 Task: Open Card Environmental Conservation Review in Board Voice of Employee Feedback Analysis to Workspace Health and Wellness Services and add a team member Softage.2@softage.net, a label Orange, a checklist Compensation and Benefits, an attachment from your google drive, a color Orange and finally, add a card description 'Develop and launch new customer feedback program for product improvements' and a comment 'Given the potential complexity of this task, let us ensure that we have the necessary expertise and knowledge to execute it effectively.'. Add a start date 'Jan 02, 1900' with a due date 'Jan 09, 1900'
Action: Mouse moved to (185, 146)
Screenshot: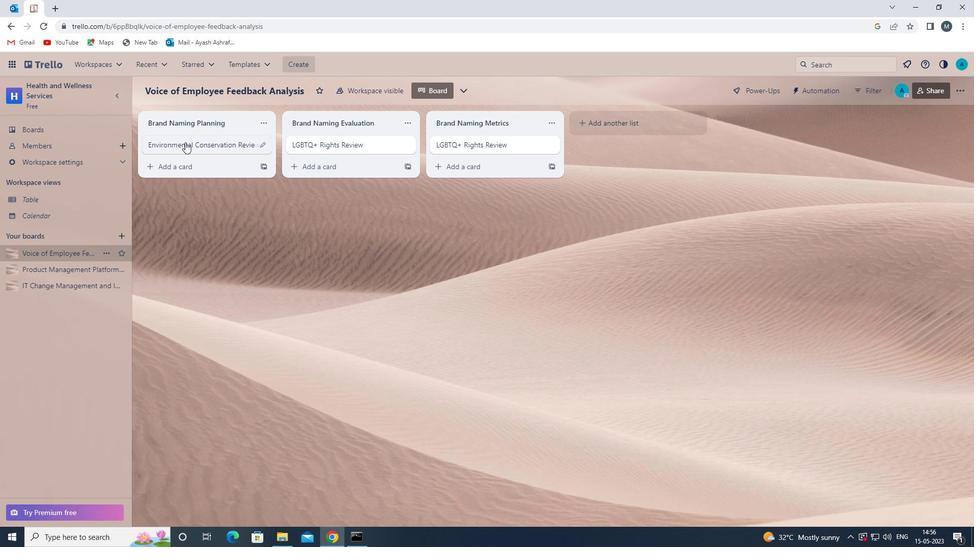 
Action: Mouse pressed left at (185, 146)
Screenshot: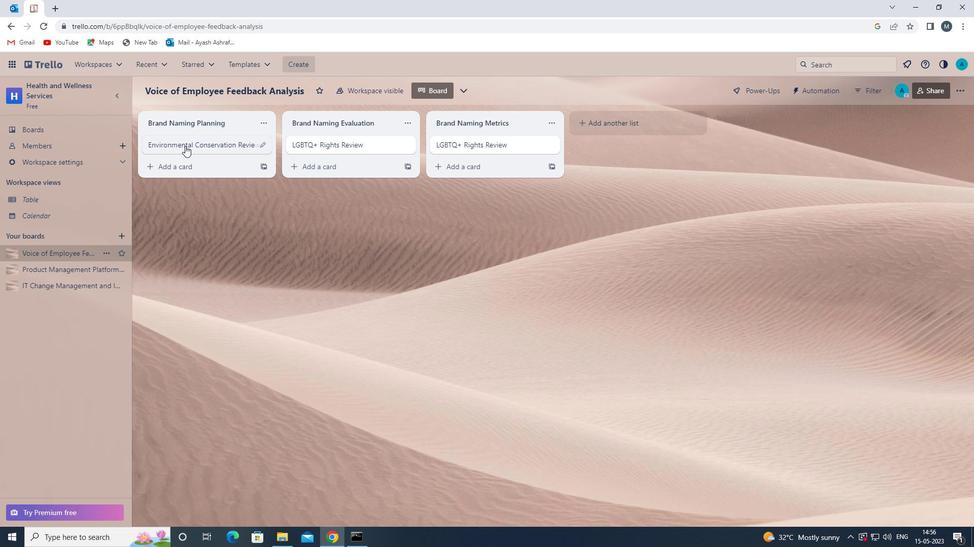 
Action: Mouse moved to (618, 146)
Screenshot: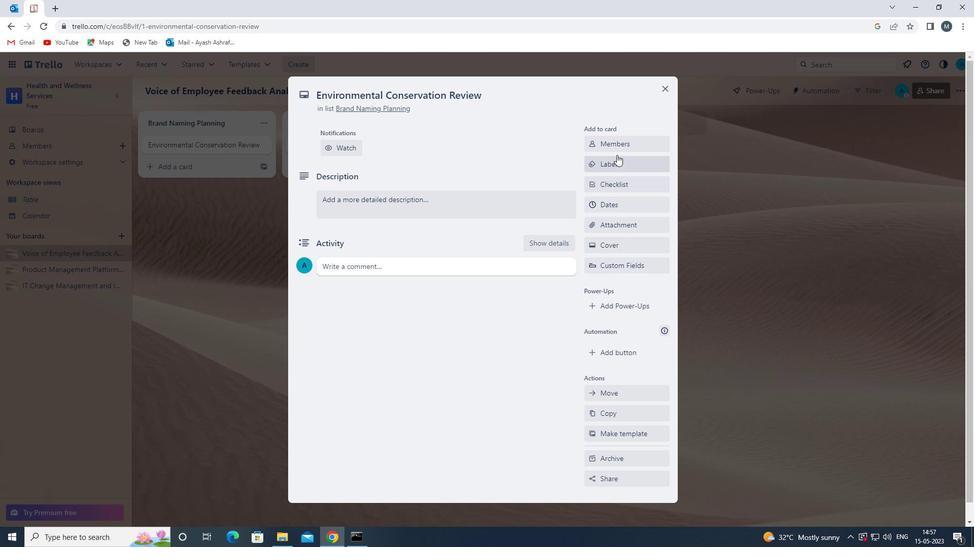 
Action: Mouse pressed left at (618, 146)
Screenshot: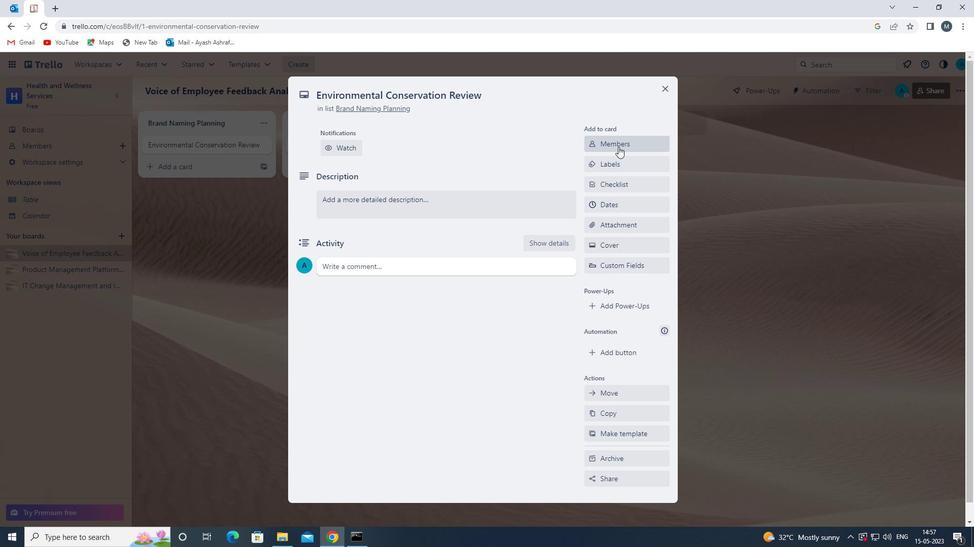 
Action: Key pressed s
Screenshot: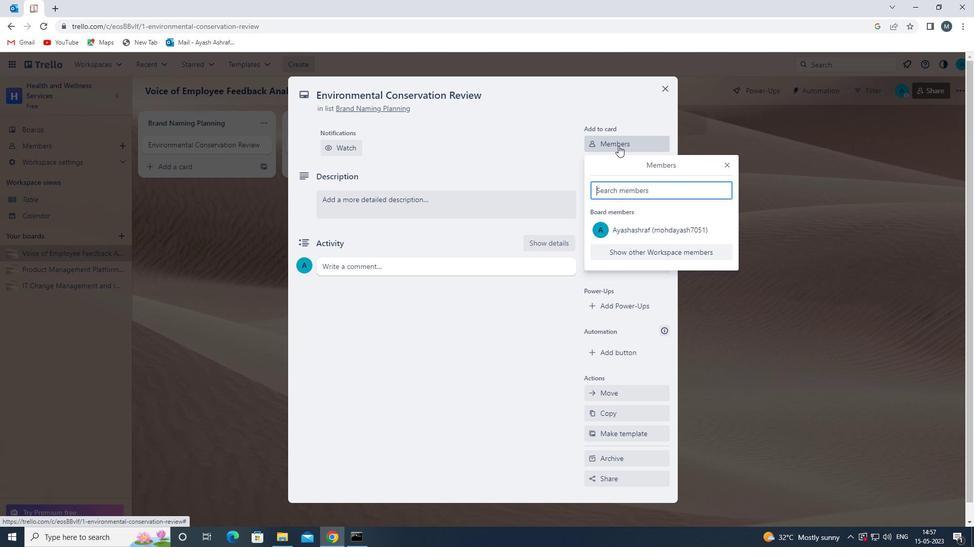 
Action: Mouse moved to (635, 310)
Screenshot: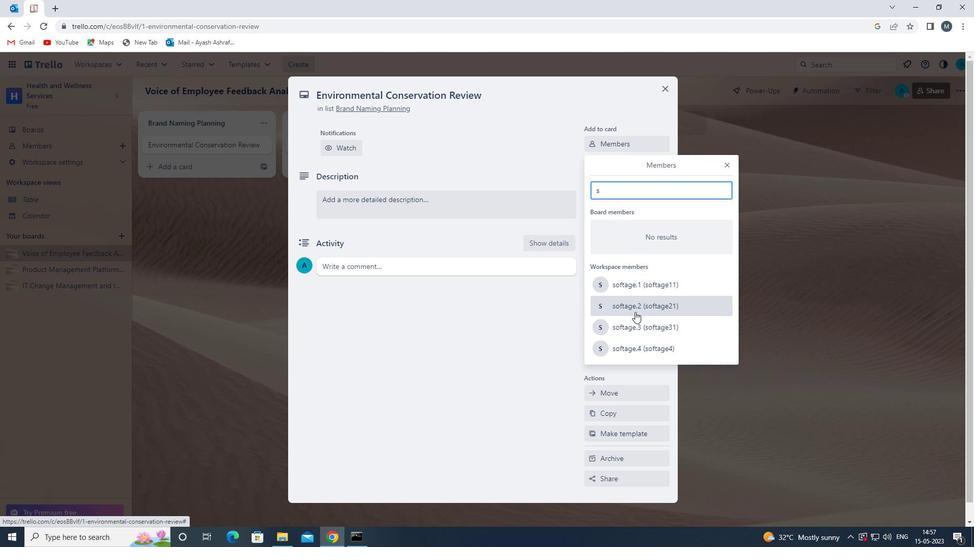 
Action: Mouse pressed left at (635, 310)
Screenshot: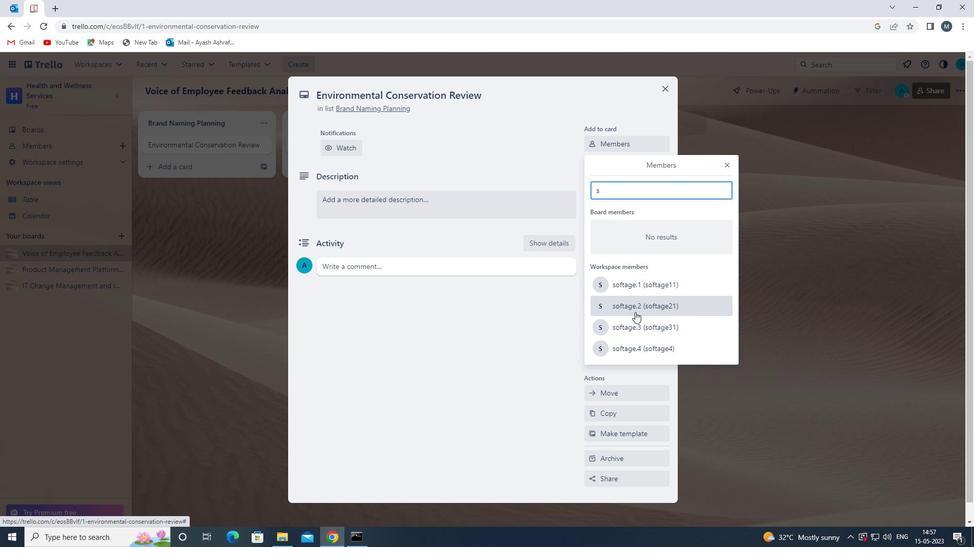 
Action: Mouse moved to (727, 162)
Screenshot: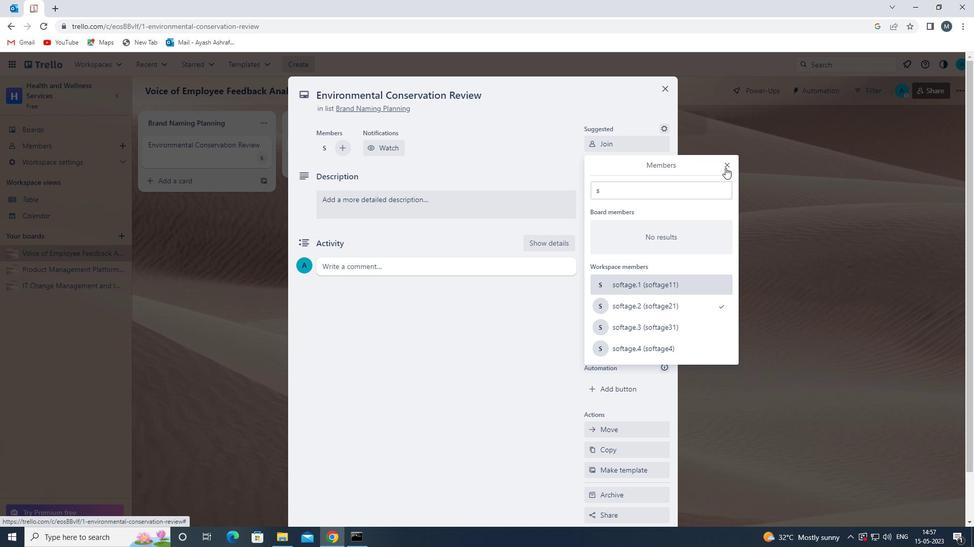 
Action: Mouse pressed left at (727, 162)
Screenshot: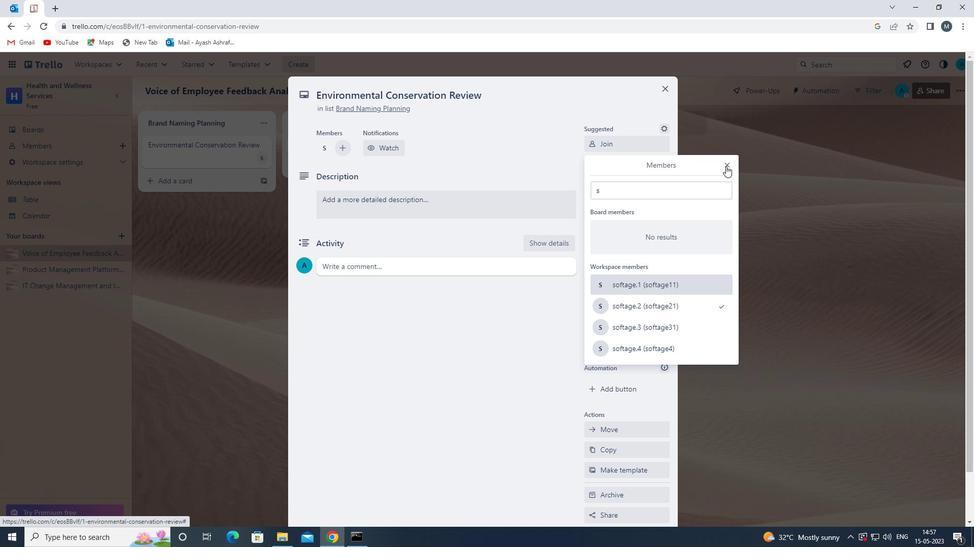 
Action: Mouse moved to (622, 201)
Screenshot: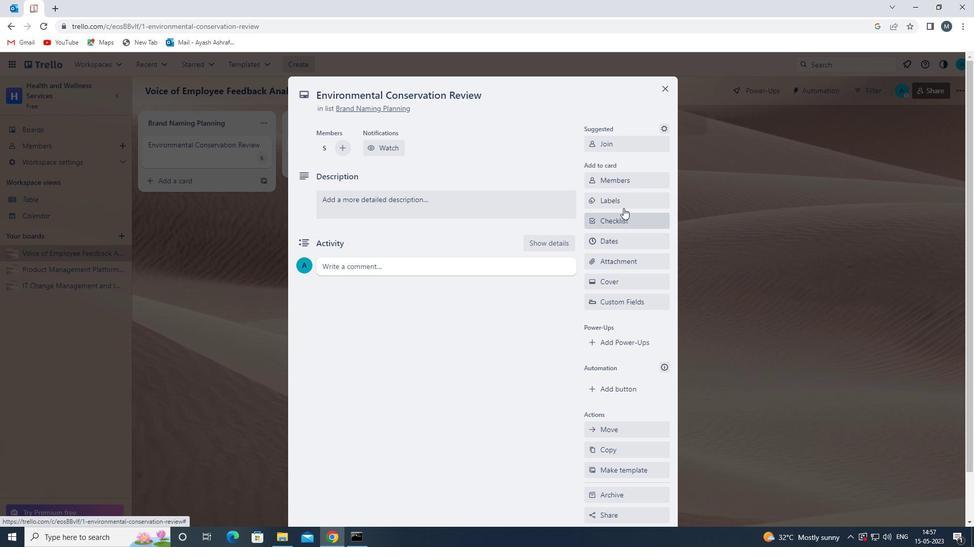 
Action: Mouse pressed left at (622, 201)
Screenshot: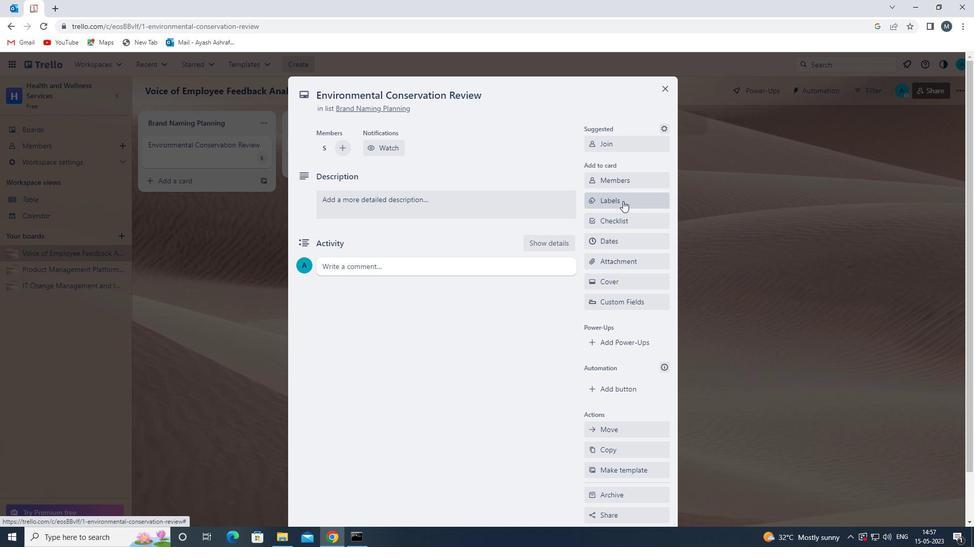 
Action: Mouse moved to (642, 325)
Screenshot: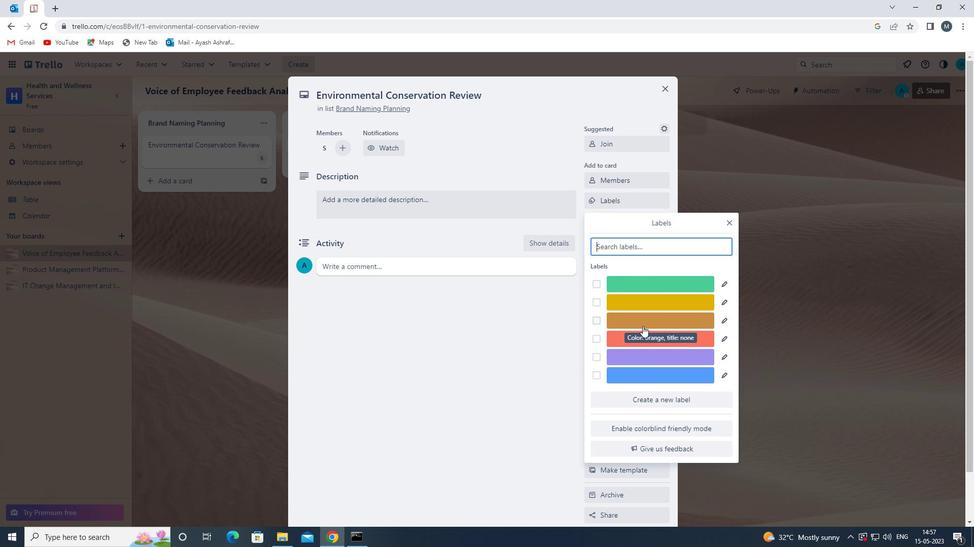 
Action: Mouse pressed left at (642, 325)
Screenshot: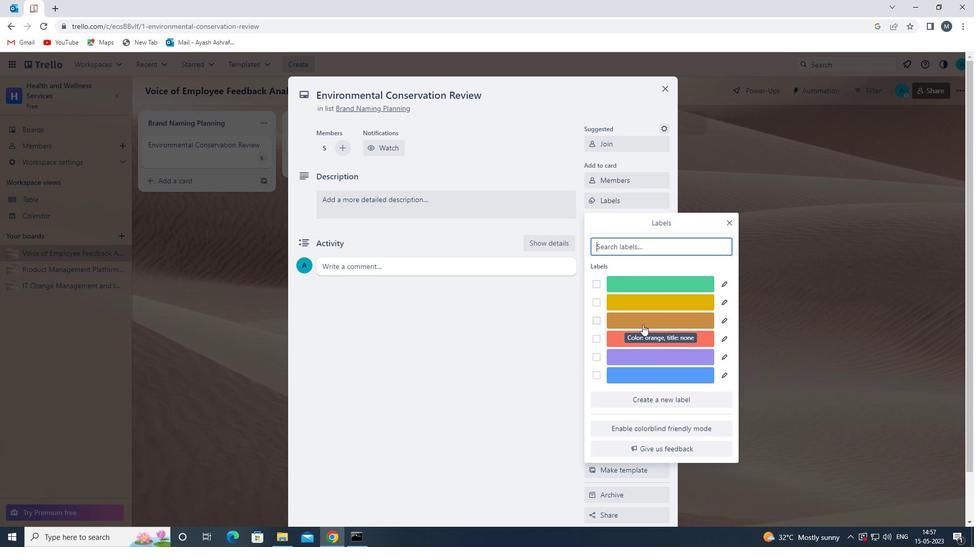 
Action: Mouse moved to (729, 222)
Screenshot: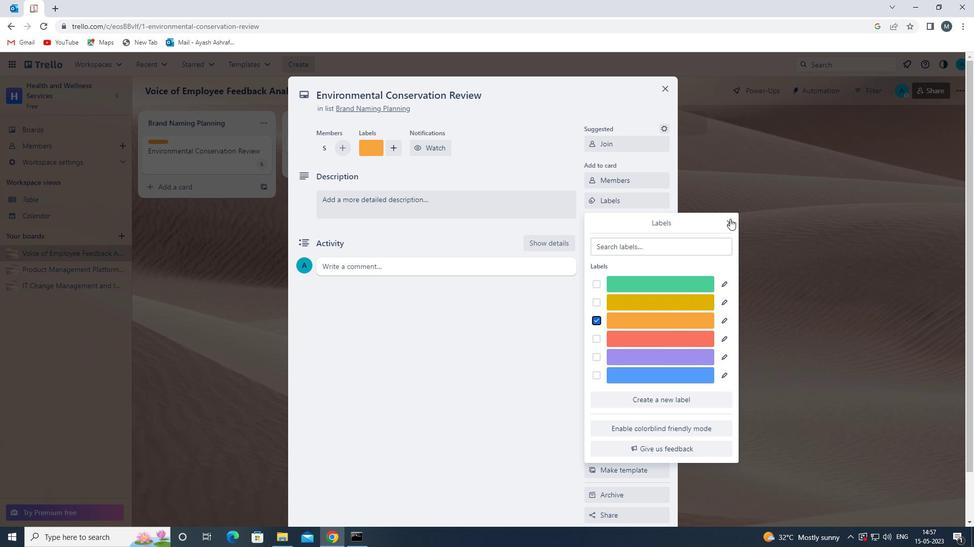 
Action: Mouse pressed left at (729, 222)
Screenshot: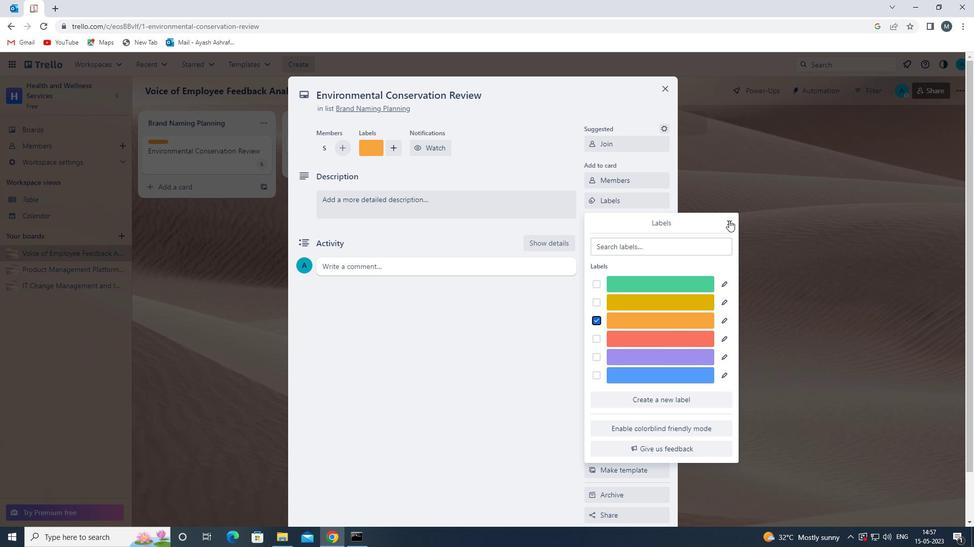 
Action: Mouse moved to (612, 220)
Screenshot: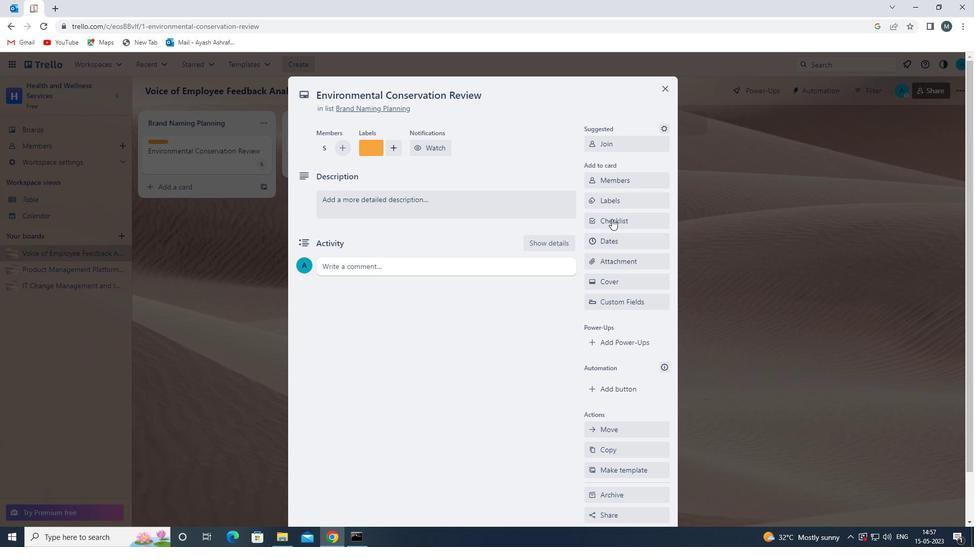 
Action: Mouse pressed left at (612, 220)
Screenshot: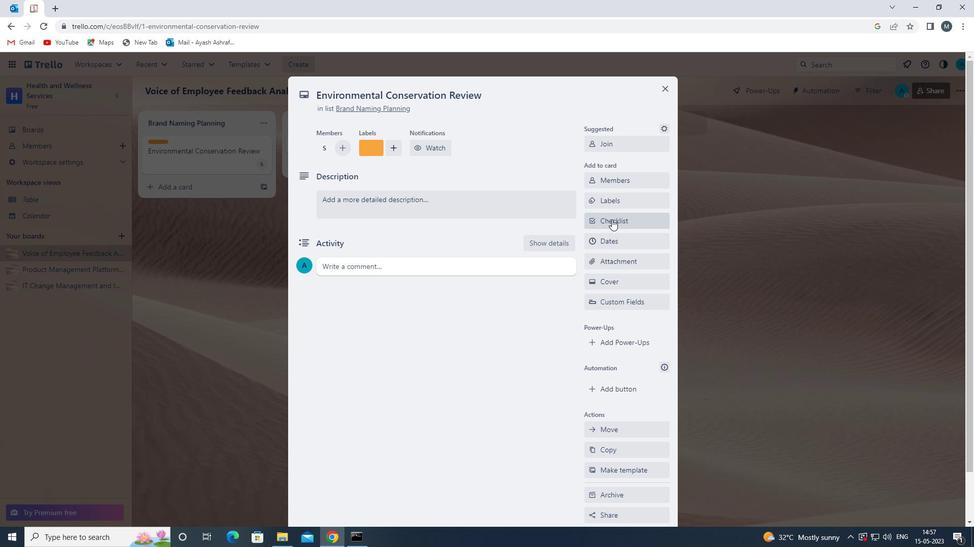 
Action: Mouse moved to (611, 233)
Screenshot: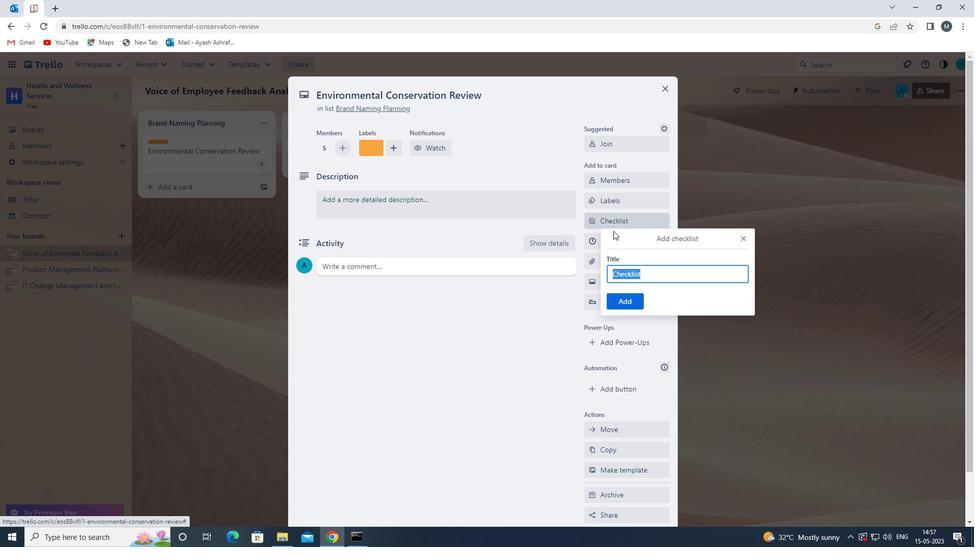 
Action: Key pressed <Key.shift><Key.shift>COMPEM<Key.backspace>NSATION<Key.space>AND<Key.space><Key.shift>BENEFITS
Screenshot: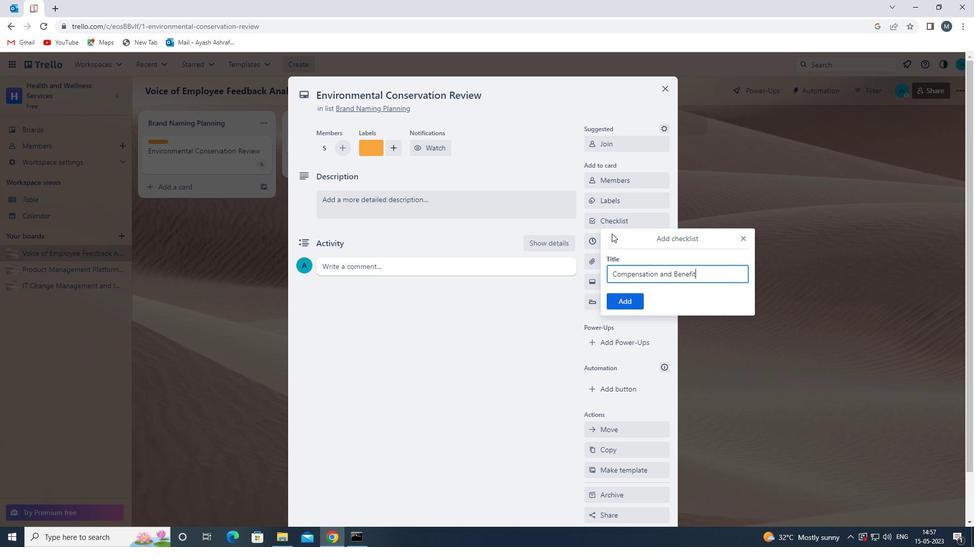 
Action: Mouse moved to (629, 303)
Screenshot: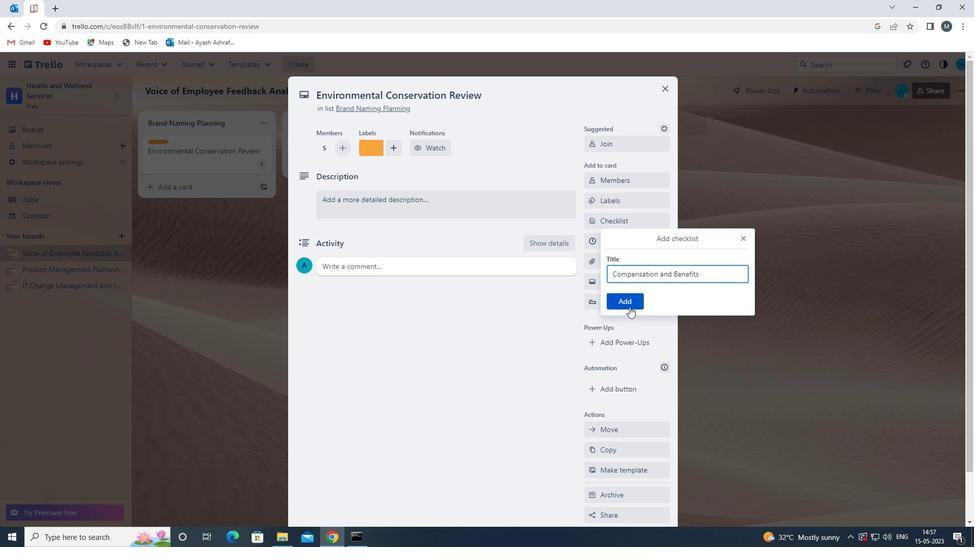 
Action: Mouse pressed left at (629, 303)
Screenshot: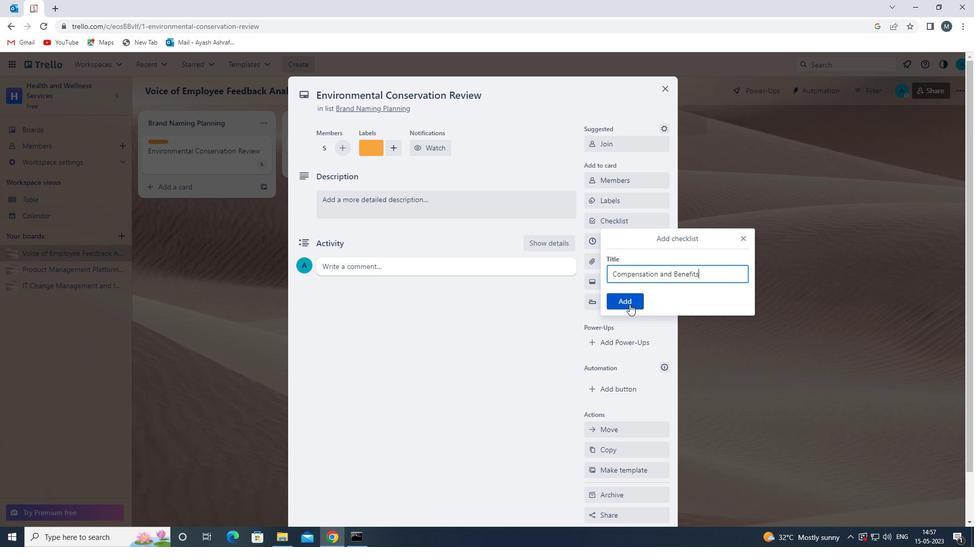 
Action: Mouse moved to (615, 265)
Screenshot: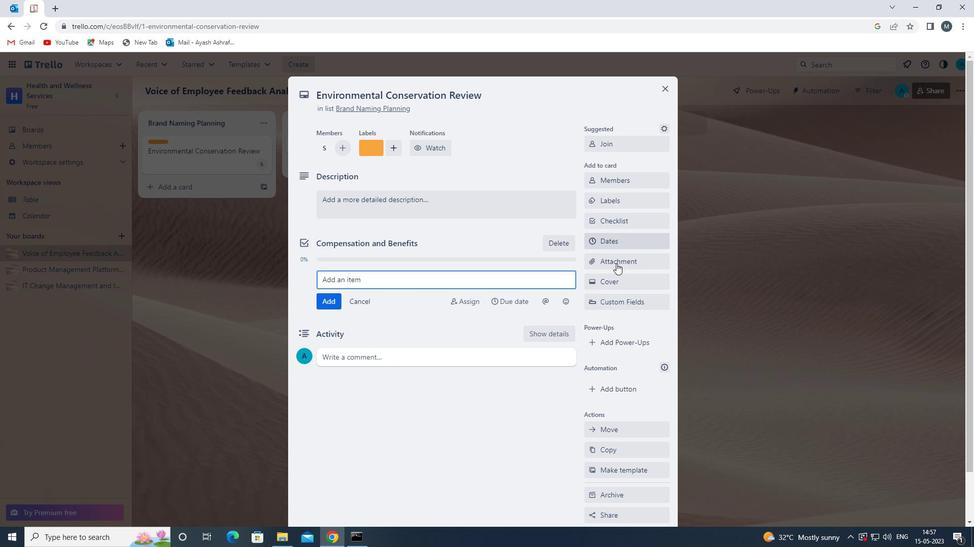 
Action: Mouse pressed left at (615, 265)
Screenshot: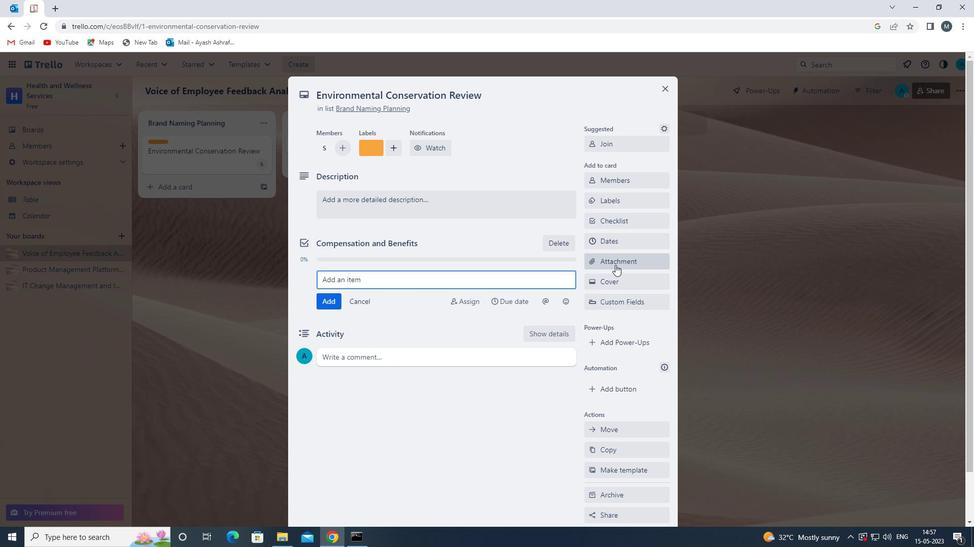 
Action: Mouse moved to (610, 340)
Screenshot: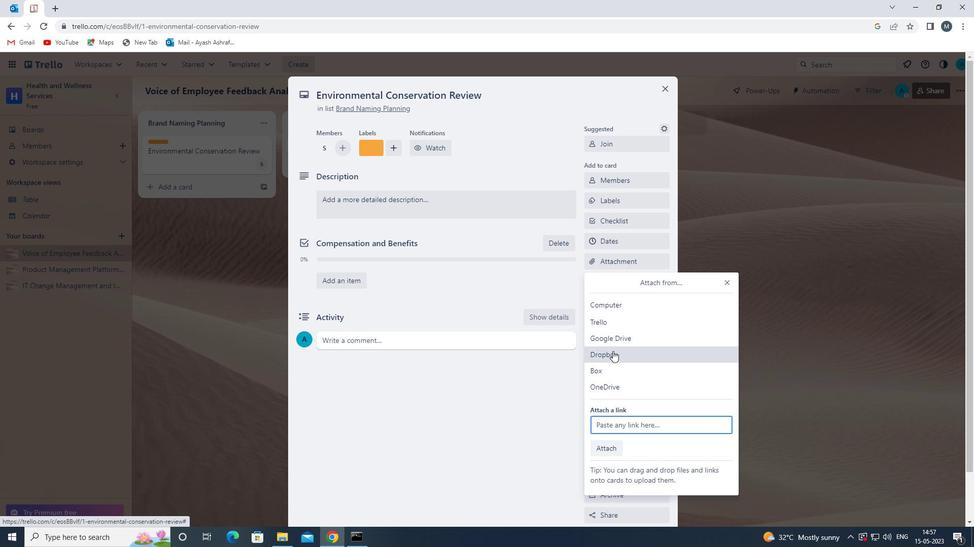 
Action: Mouse pressed left at (610, 340)
Screenshot: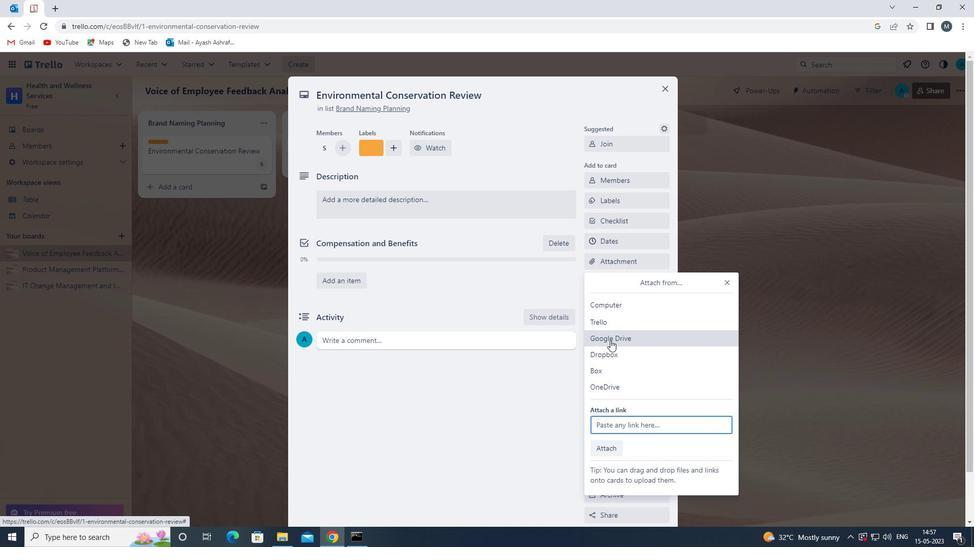 
Action: Mouse moved to (296, 255)
Screenshot: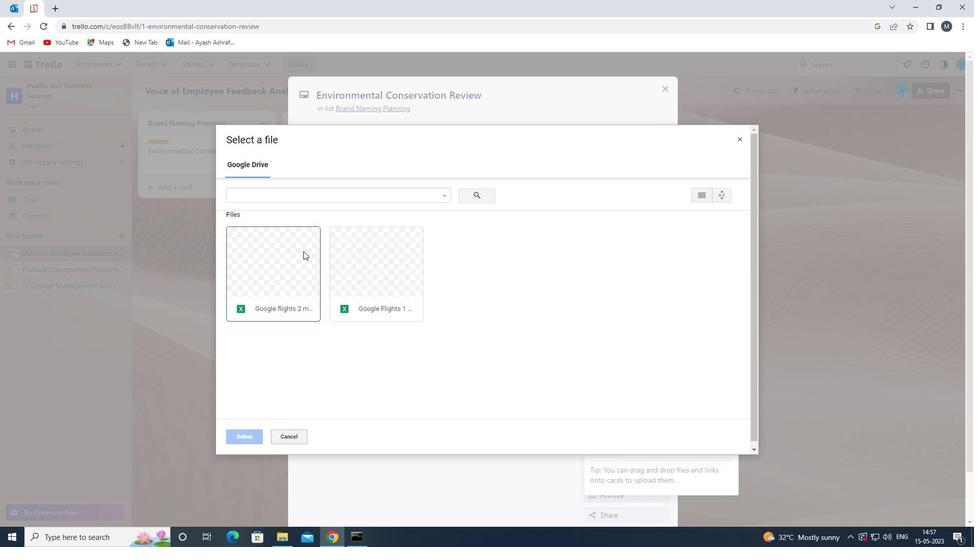 
Action: Mouse pressed left at (296, 255)
Screenshot: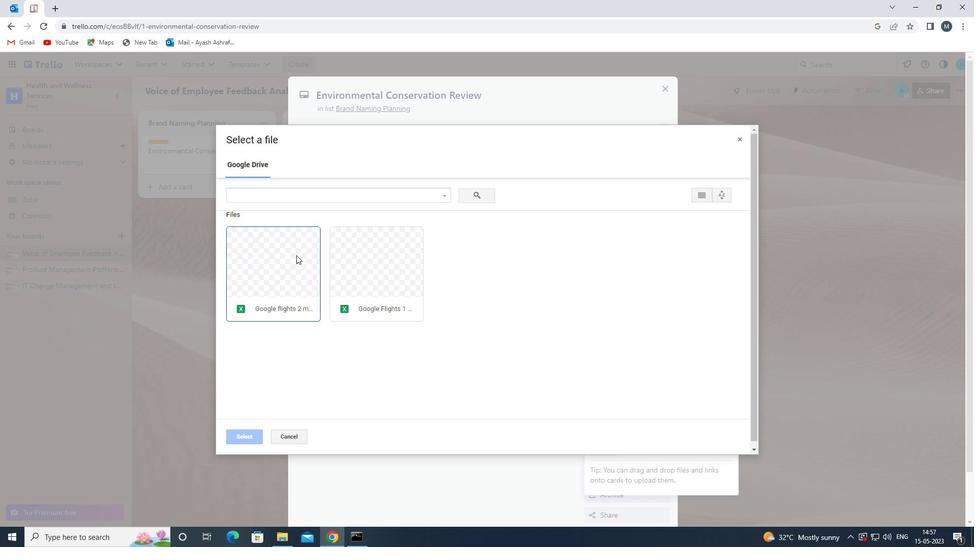 
Action: Mouse moved to (248, 433)
Screenshot: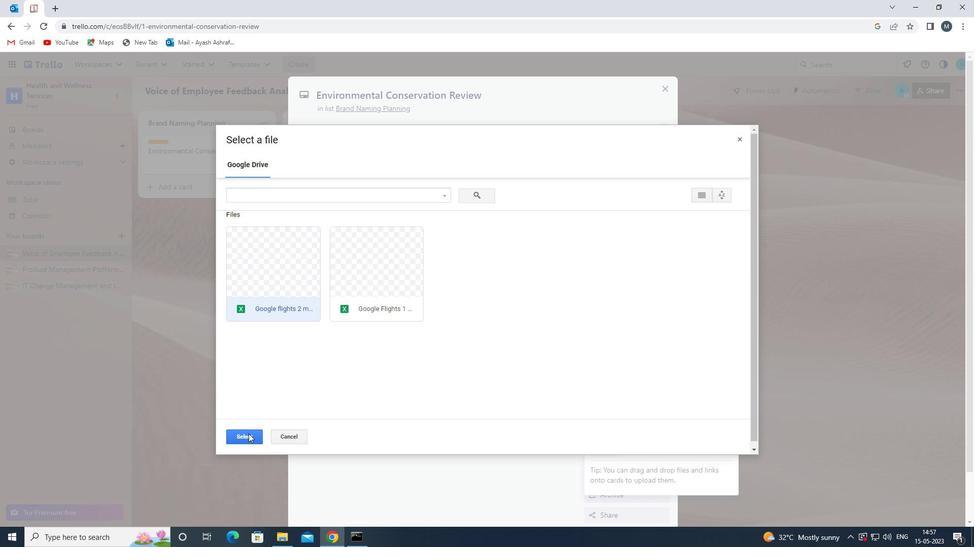 
Action: Mouse pressed left at (248, 433)
Screenshot: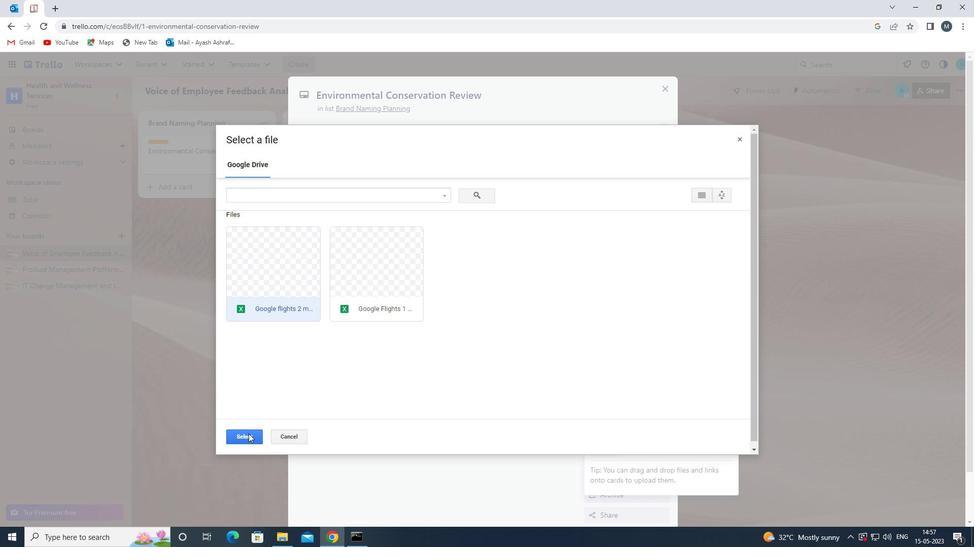 
Action: Mouse moved to (616, 282)
Screenshot: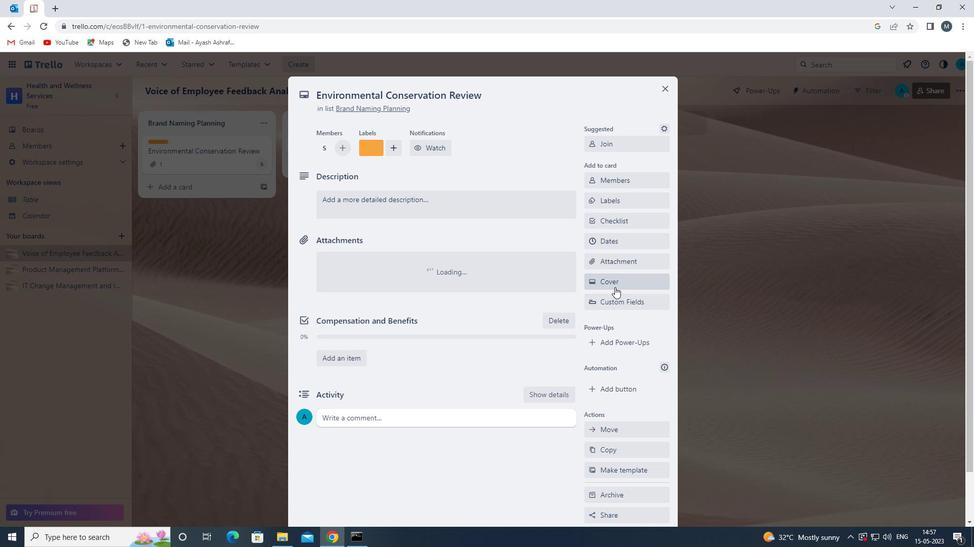 
Action: Mouse pressed left at (616, 282)
Screenshot: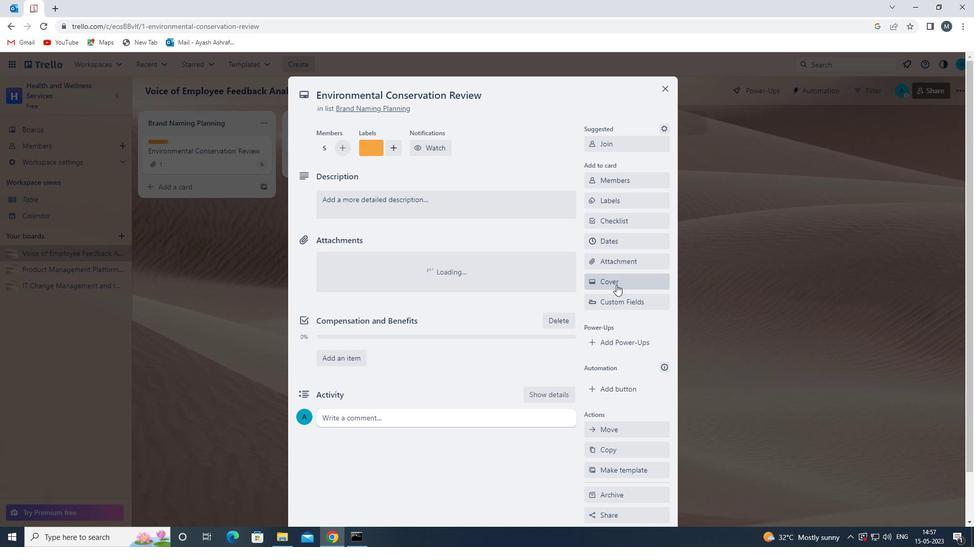 
Action: Mouse moved to (629, 326)
Screenshot: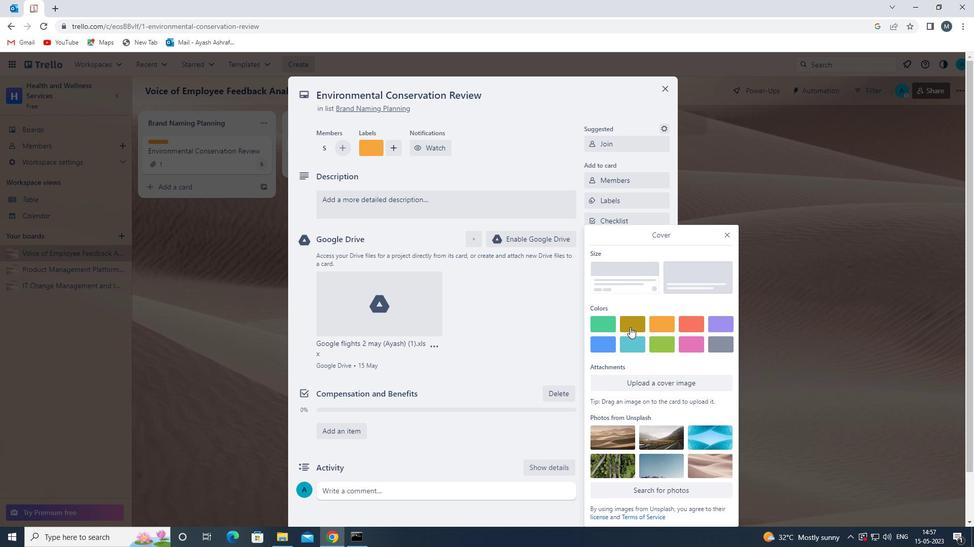 
Action: Mouse pressed left at (629, 326)
Screenshot: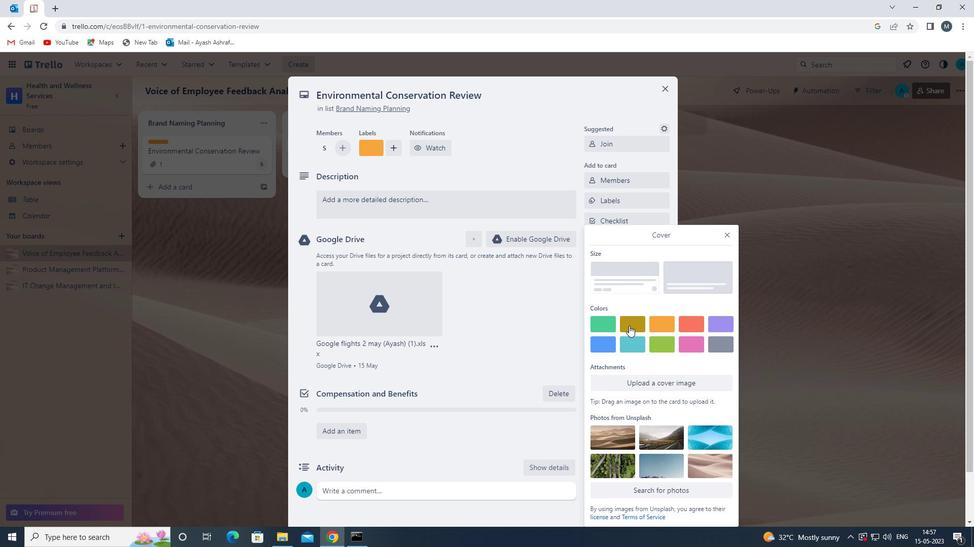 
Action: Mouse moved to (730, 214)
Screenshot: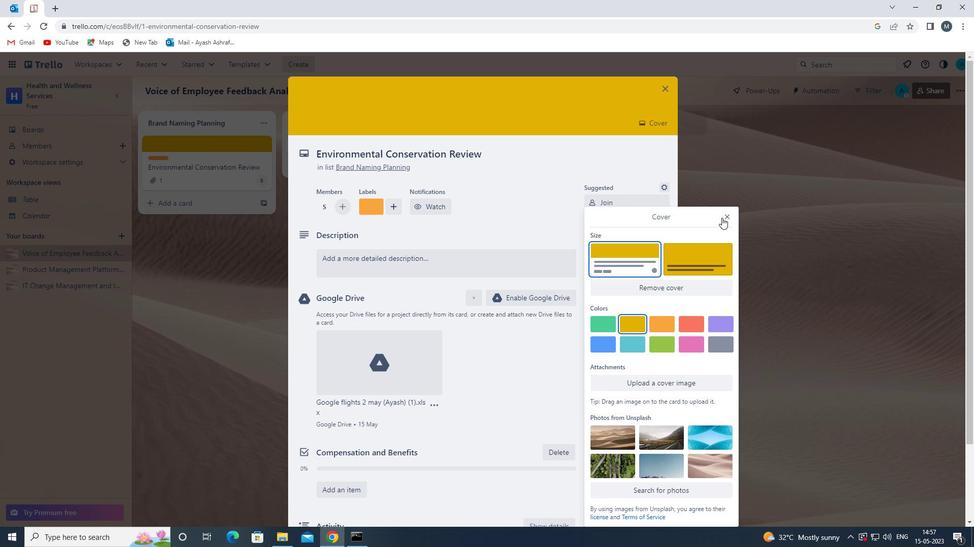 
Action: Mouse pressed left at (730, 214)
Screenshot: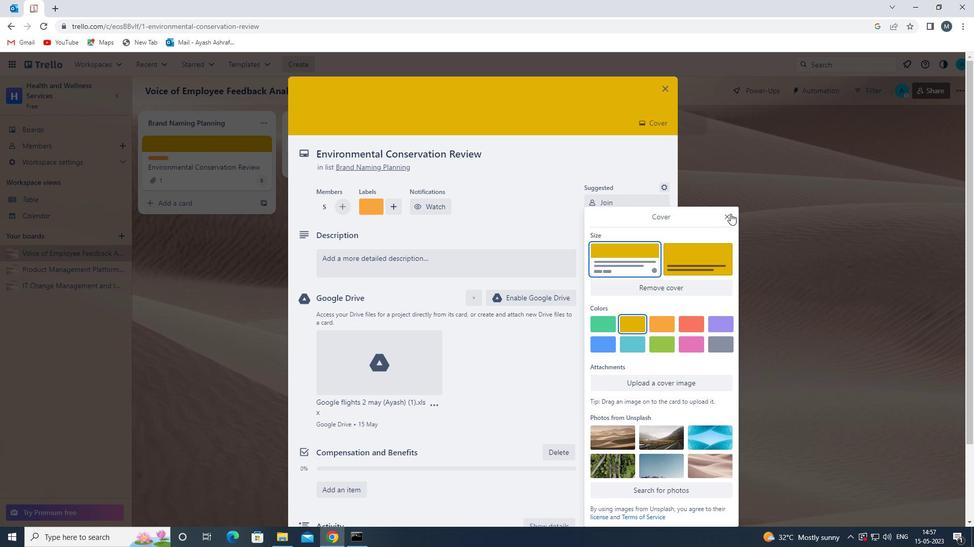 
Action: Mouse moved to (406, 262)
Screenshot: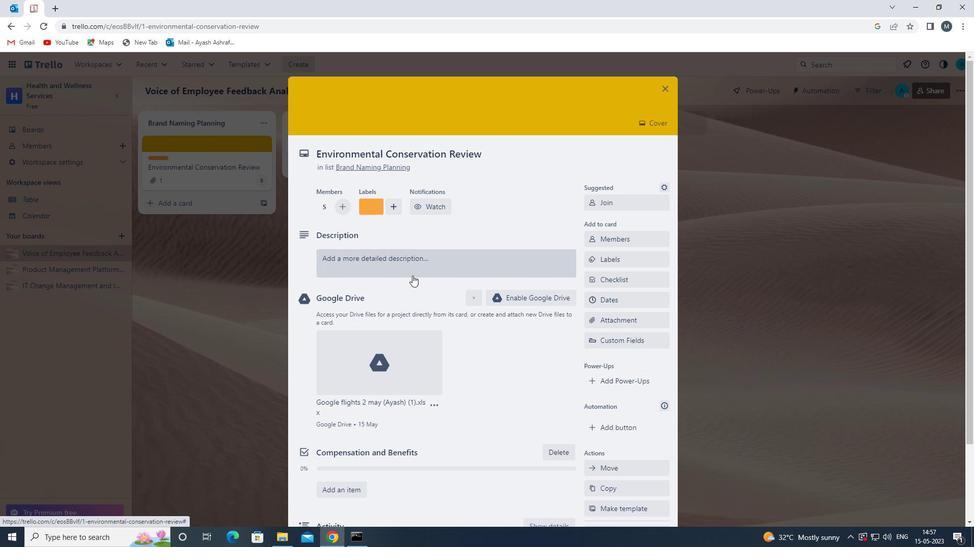 
Action: Mouse pressed left at (406, 262)
Screenshot: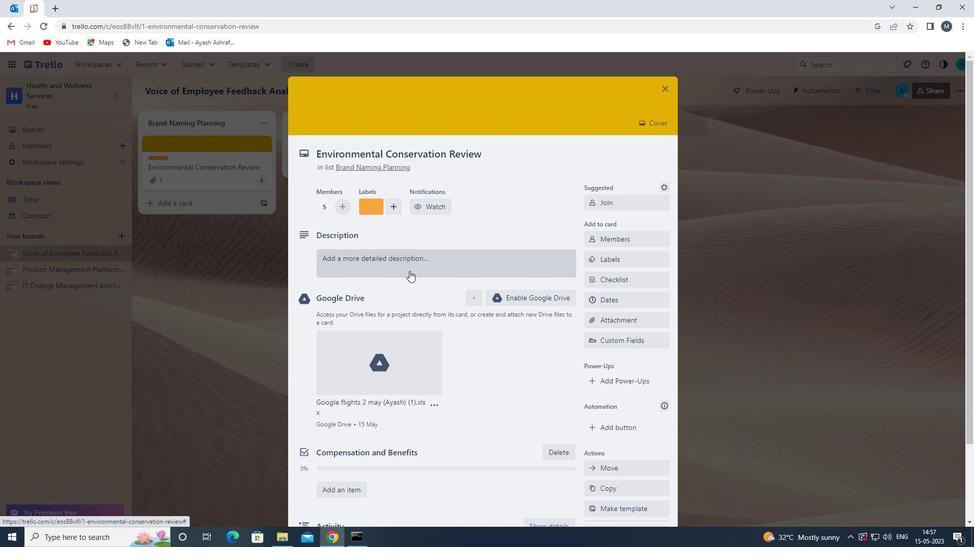 
Action: Mouse moved to (344, 293)
Screenshot: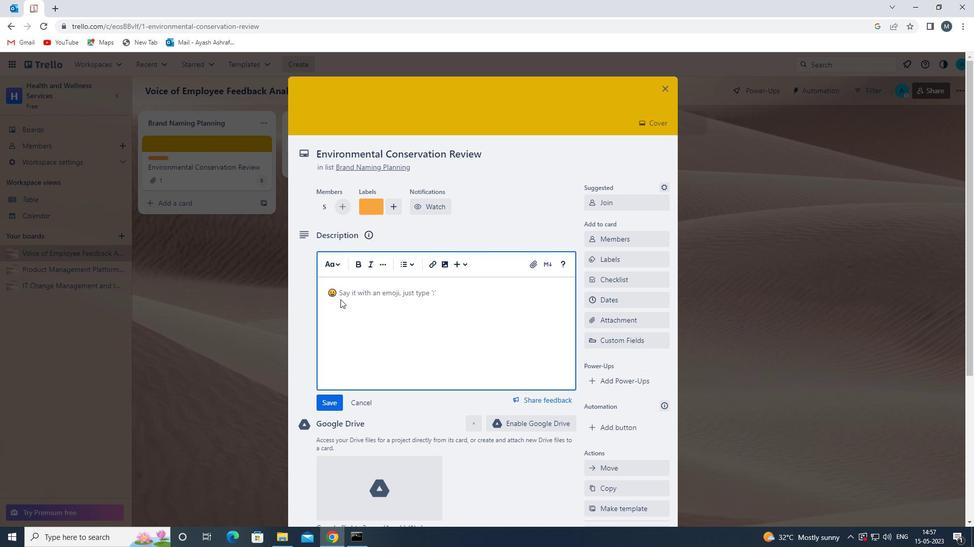 
Action: Mouse pressed left at (344, 293)
Screenshot: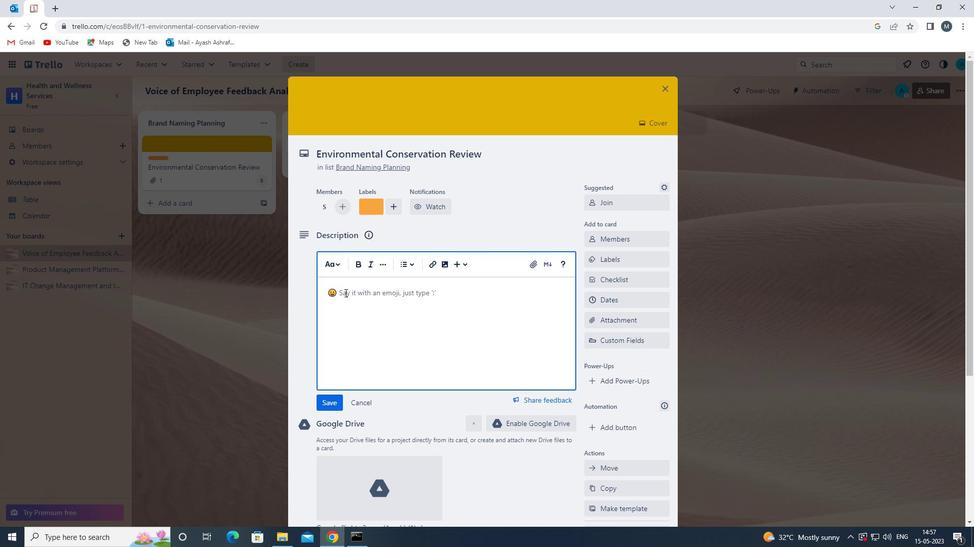 
Action: Mouse moved to (359, 290)
Screenshot: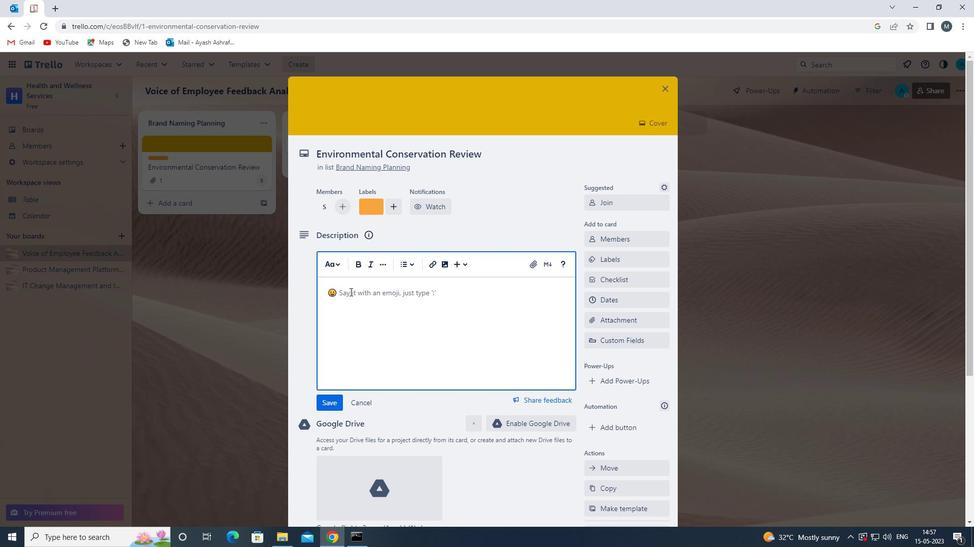 
Action: Key pressed <Key.shift>DEVELOP<Key.space>AND<Key.space>LAUNCH<Key.space>NEW<Key.space>CUSTOMER<Key.space>FEEDBACK<Key.space>PROGRAM<Key.space>FOR<Key.space>PRODUCT<Key.space>IMPROVEMENTS<Key.space>
Screenshot: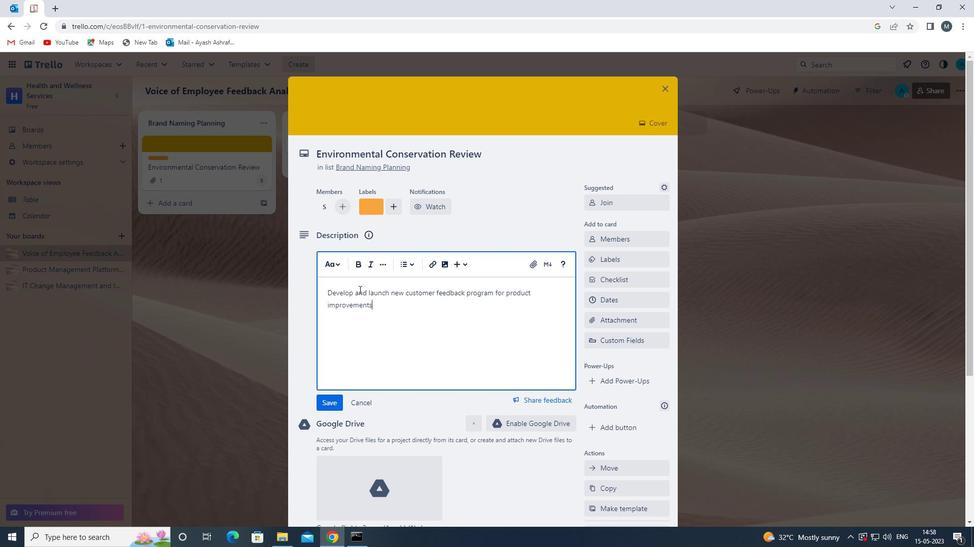 
Action: Mouse moved to (329, 403)
Screenshot: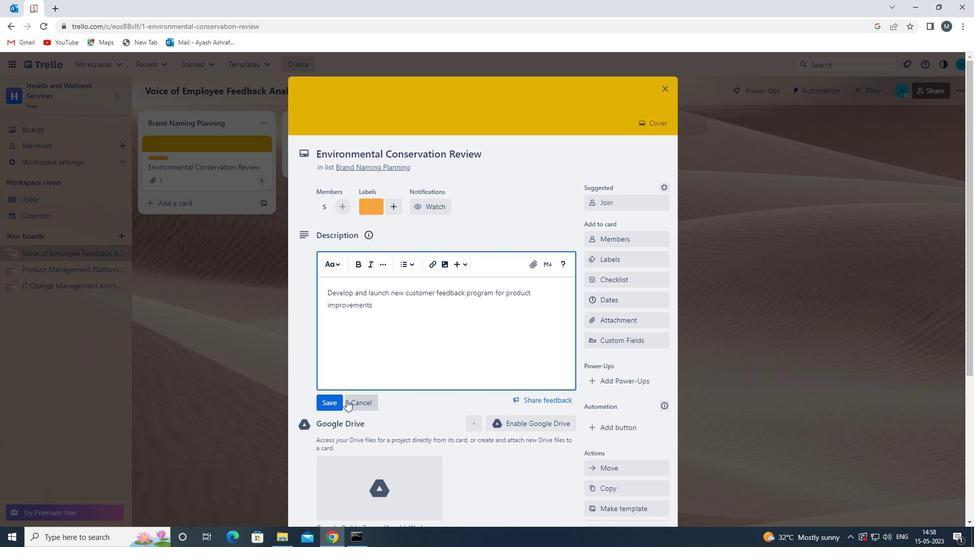 
Action: Mouse pressed left at (329, 403)
Screenshot: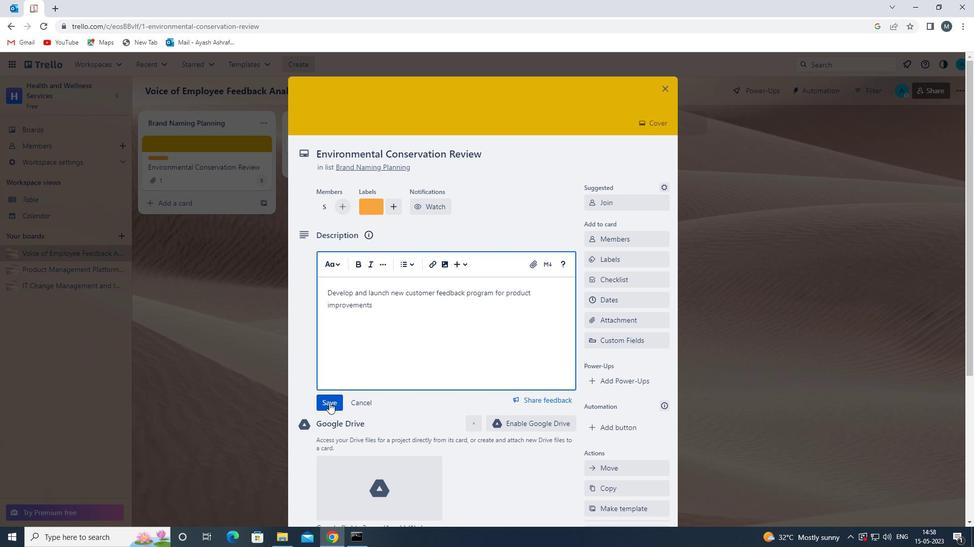 
Action: Mouse moved to (396, 350)
Screenshot: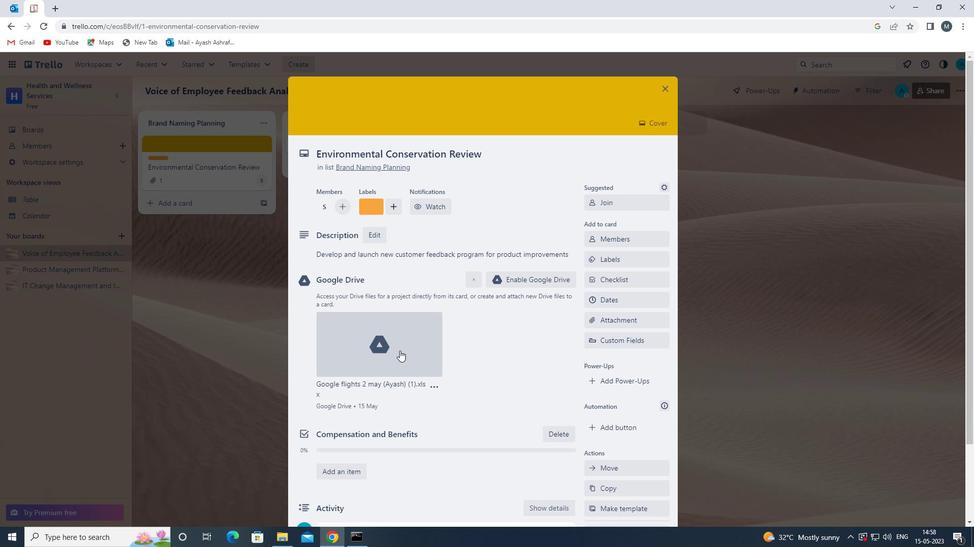 
Action: Mouse scrolled (396, 349) with delta (0, 0)
Screenshot: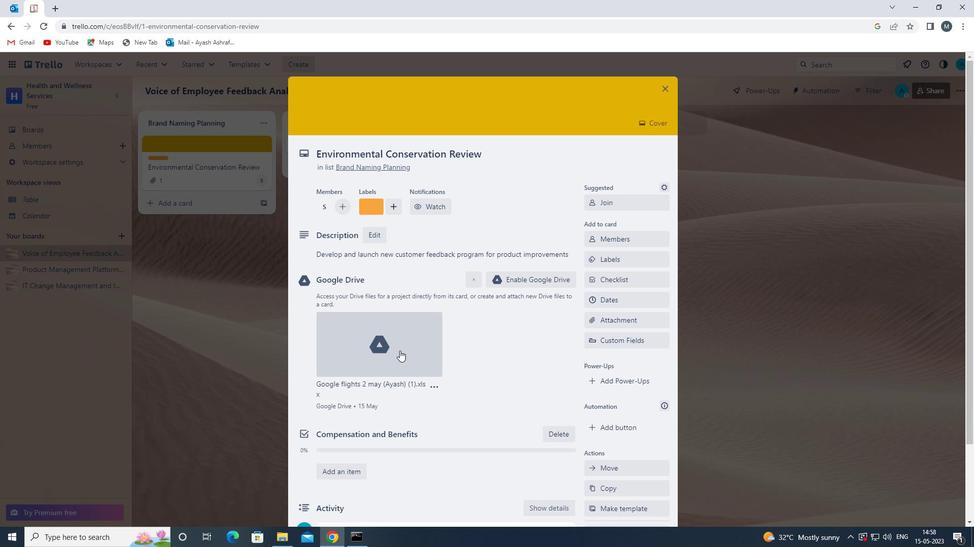 
Action: Mouse moved to (395, 351)
Screenshot: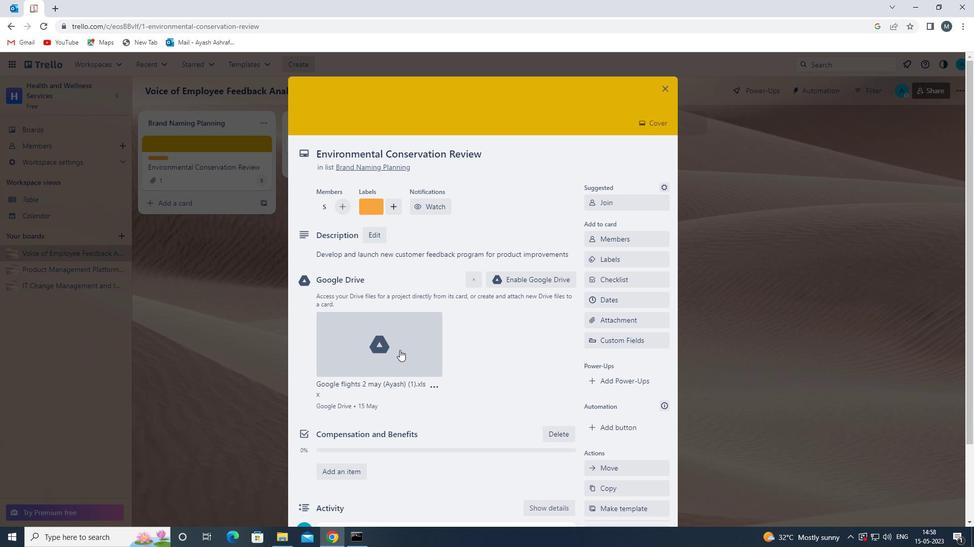 
Action: Mouse scrolled (395, 351) with delta (0, 0)
Screenshot: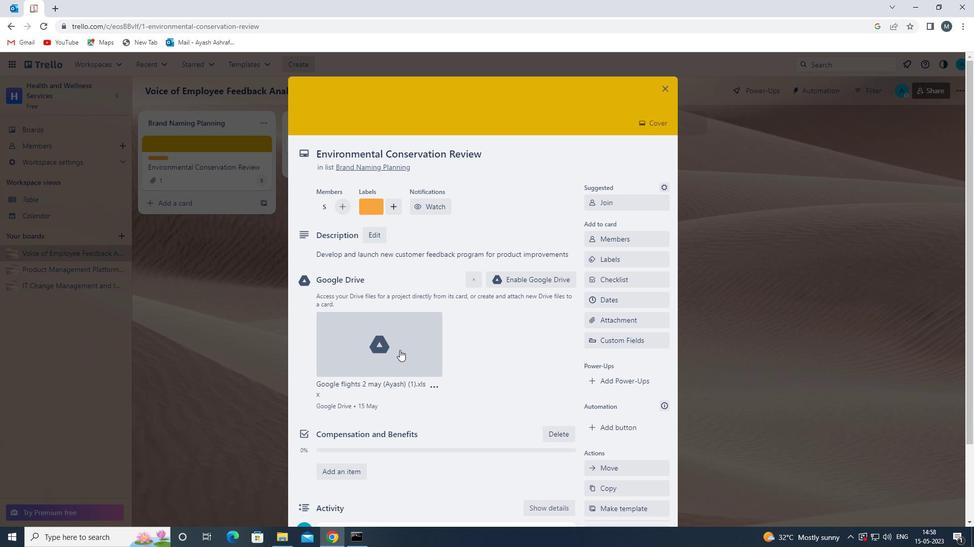 
Action: Mouse moved to (359, 433)
Screenshot: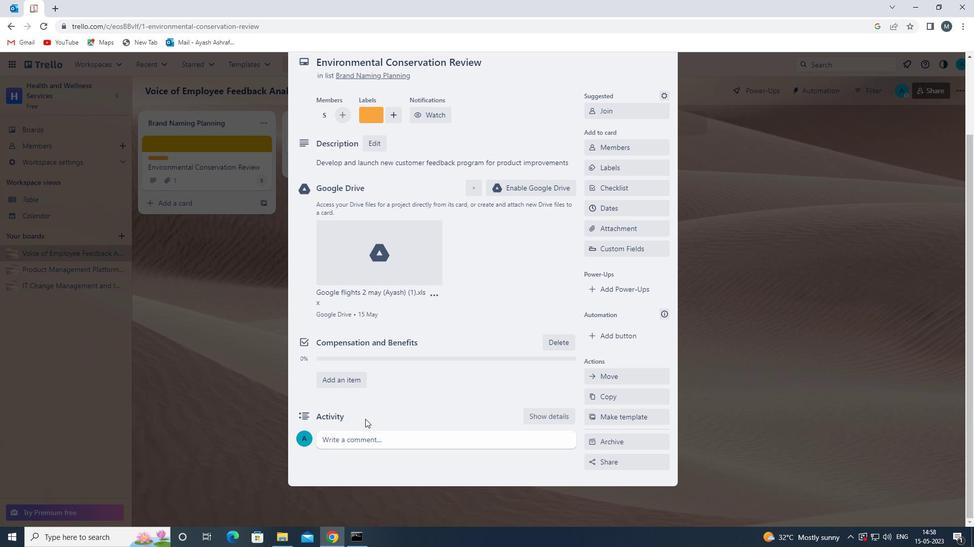 
Action: Mouse pressed left at (359, 433)
Screenshot: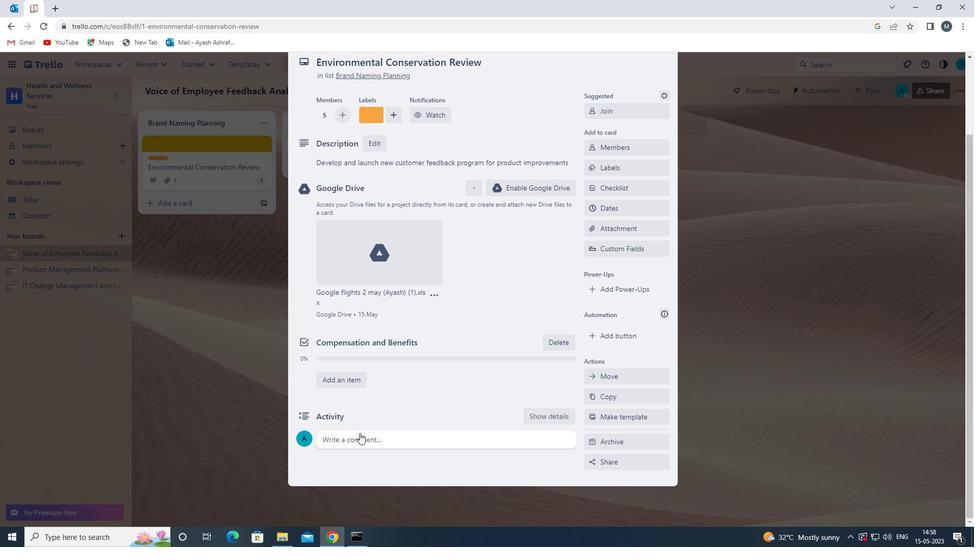 
Action: Mouse moved to (394, 395)
Screenshot: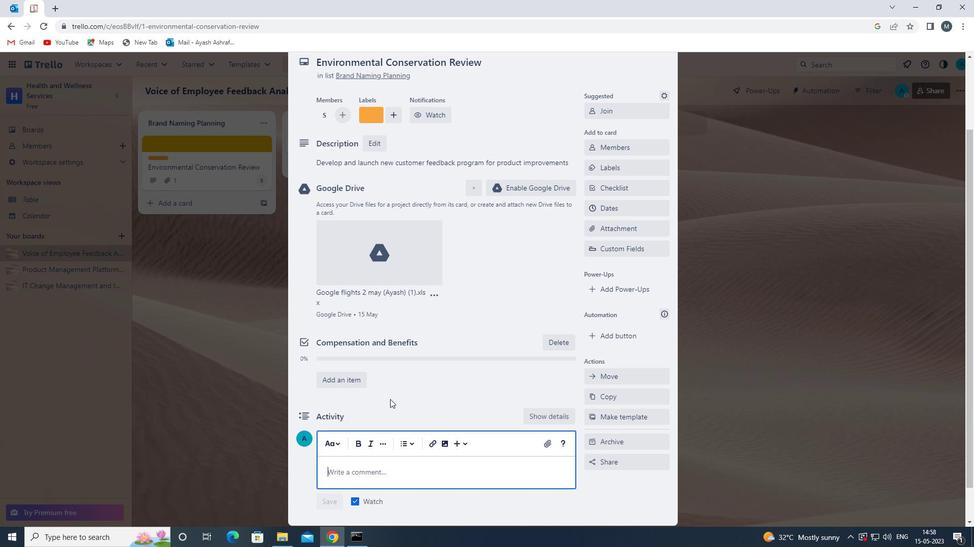 
Action: Mouse scrolled (394, 394) with delta (0, 0)
Screenshot: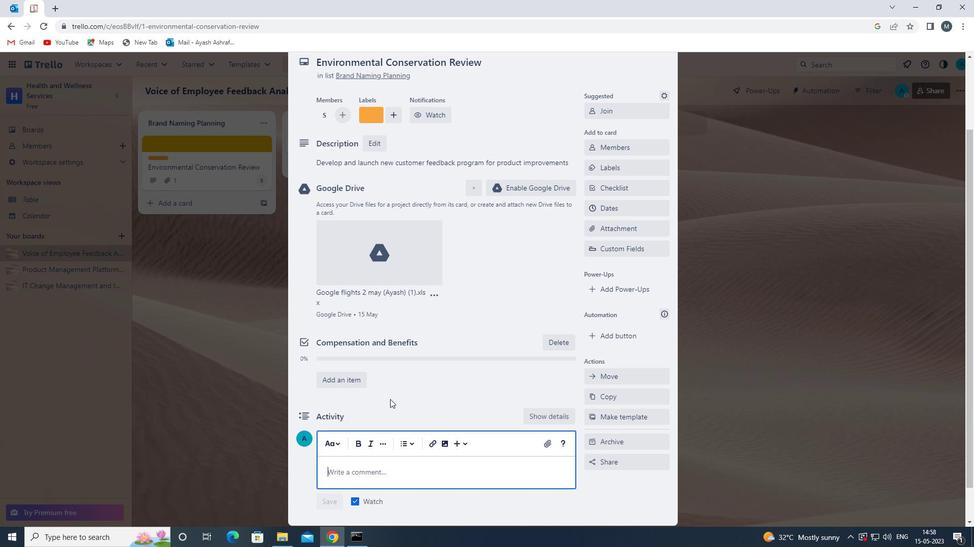 
Action: Mouse moved to (393, 396)
Screenshot: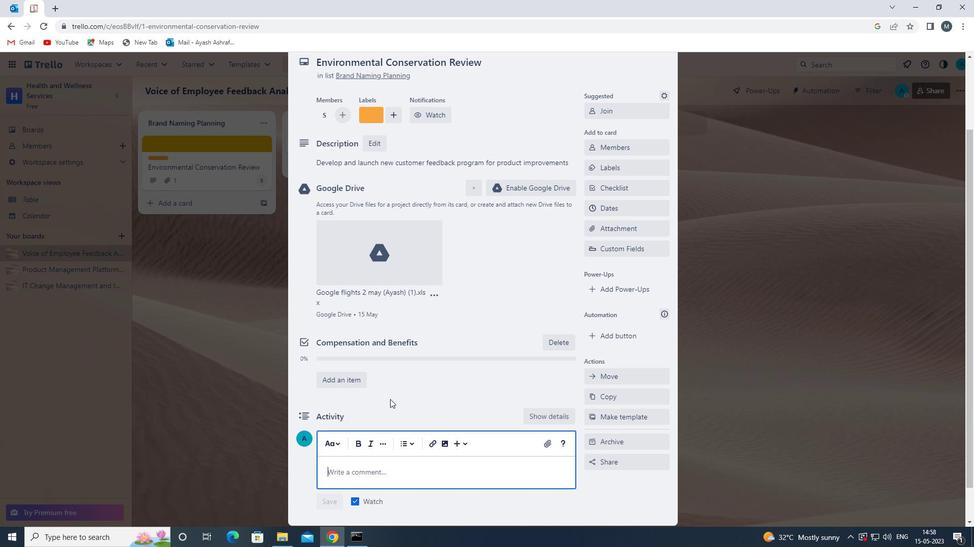 
Action: Mouse scrolled (393, 395) with delta (0, 0)
Screenshot: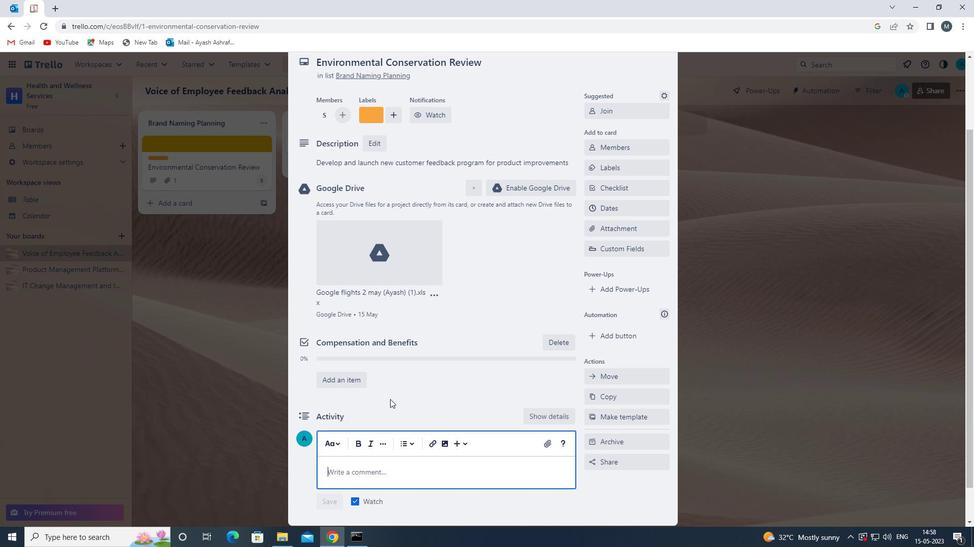 
Action: Mouse moved to (391, 399)
Screenshot: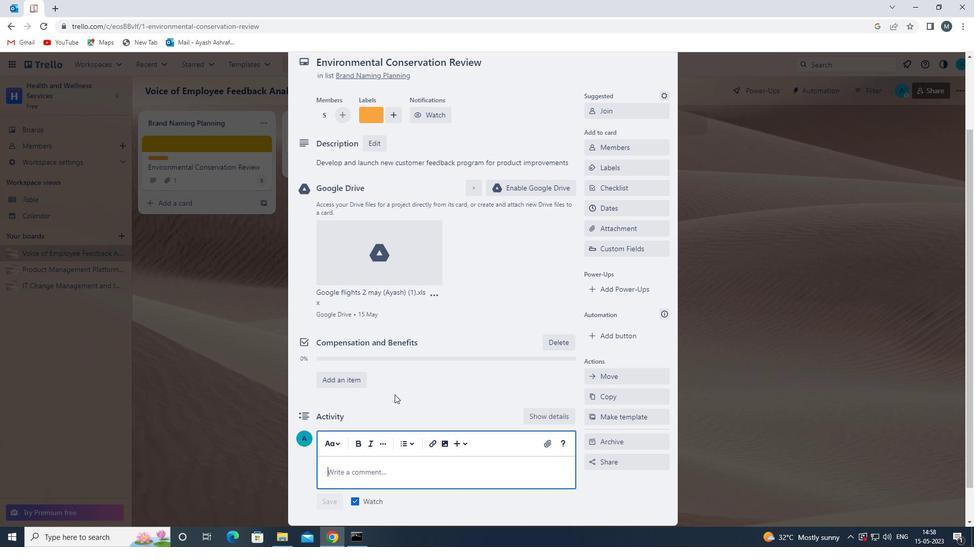 
Action: Mouse scrolled (391, 399) with delta (0, 0)
Screenshot: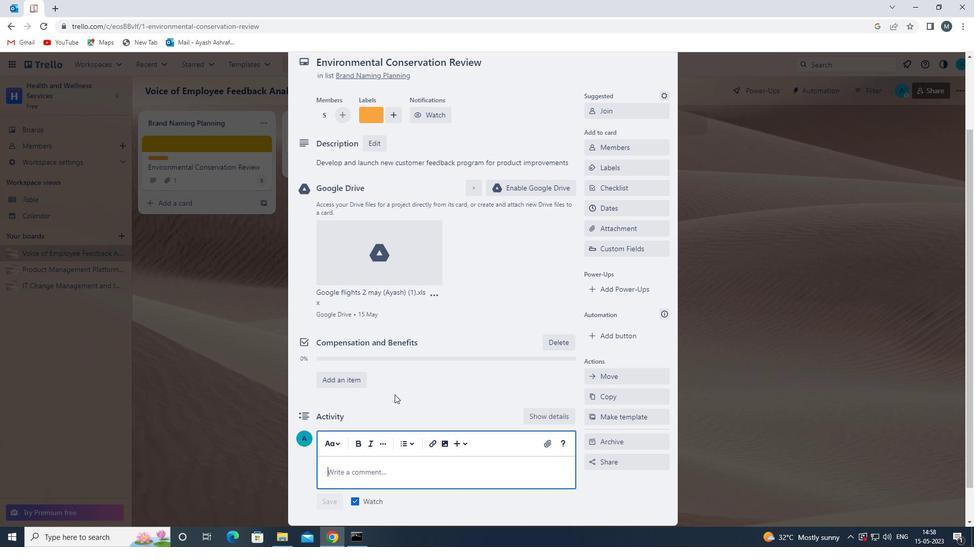 
Action: Mouse moved to (367, 425)
Screenshot: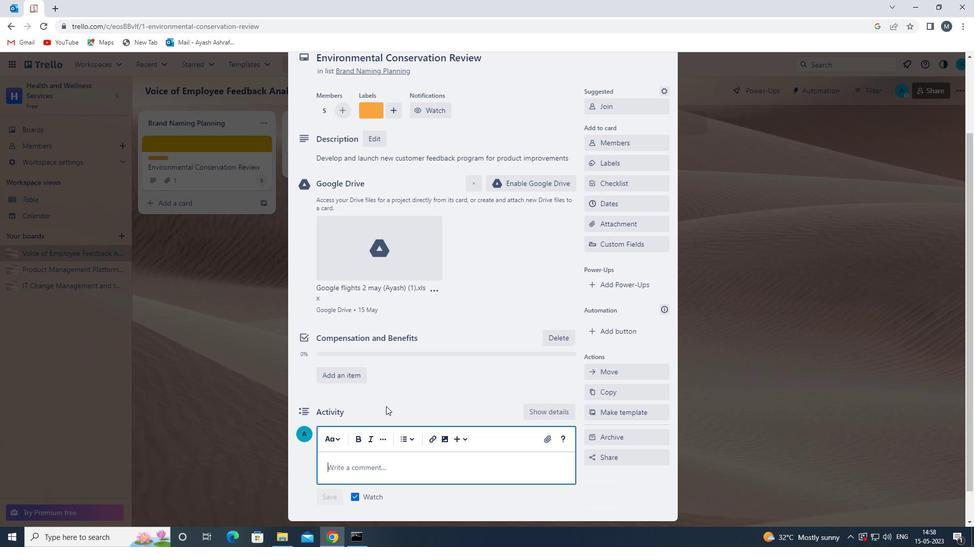 
Action: Mouse pressed left at (367, 425)
Screenshot: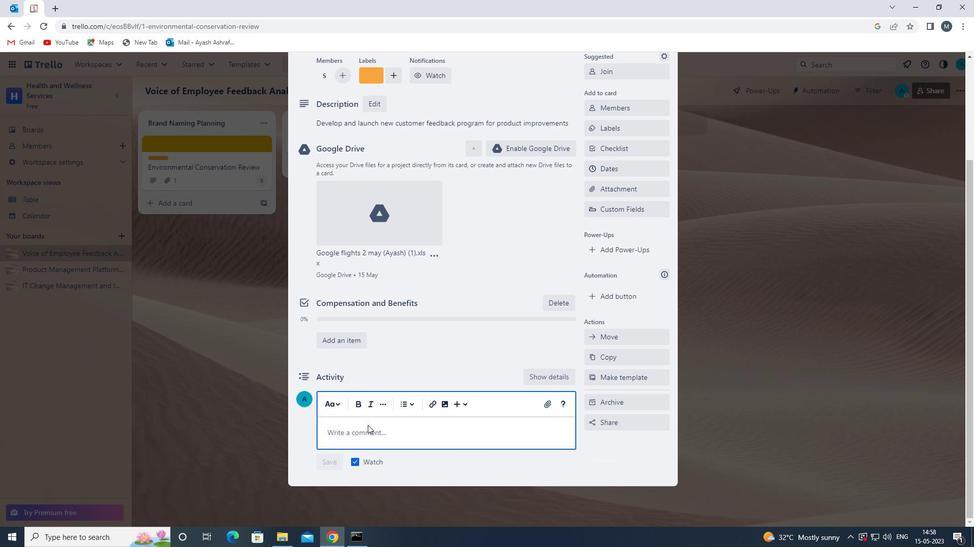 
Action: Mouse moved to (367, 431)
Screenshot: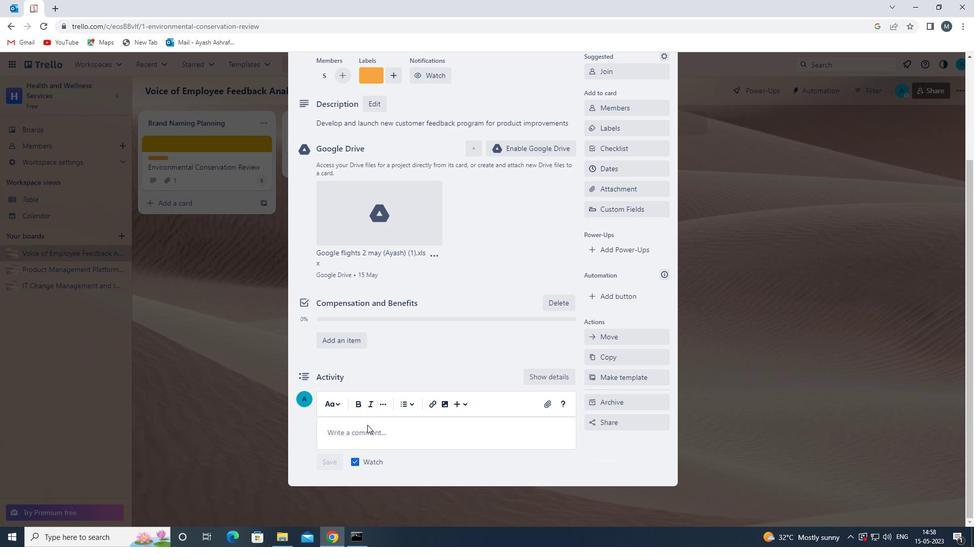 
Action: Mouse pressed left at (367, 431)
Screenshot: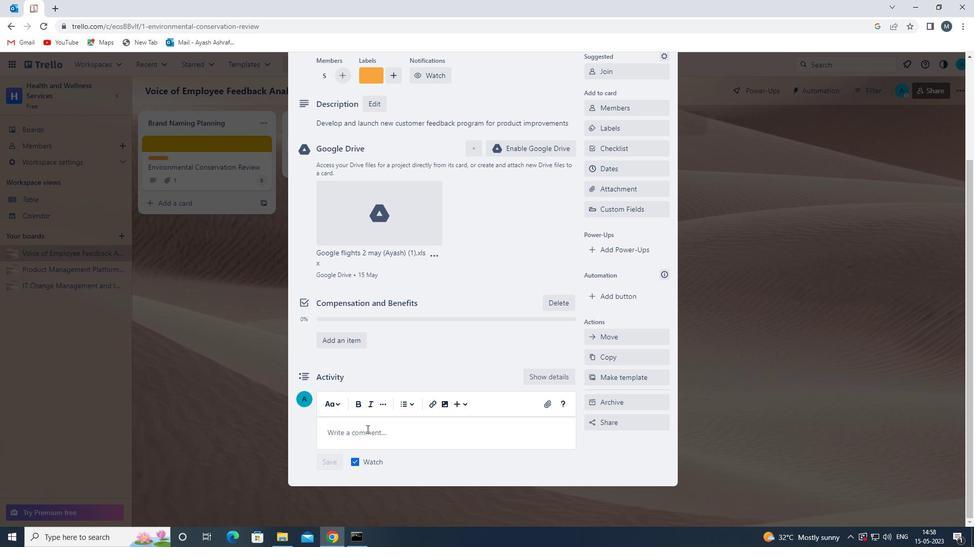 
Action: Mouse moved to (367, 431)
Screenshot: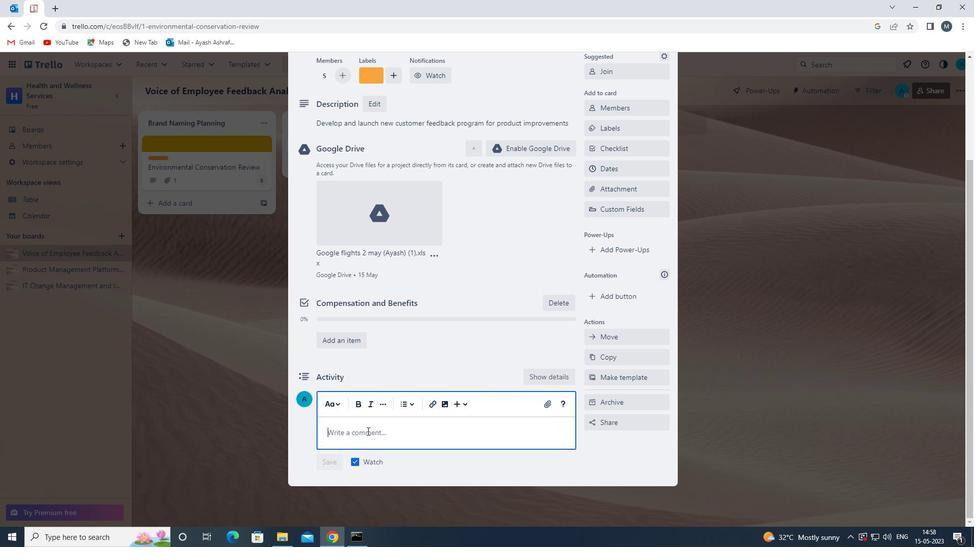 
Action: Key pressed <Key.shift><Key.shift><Key.shift><Key.shift><Key.shift><Key.shift><Key.shift><Key.shift><Key.shift><Key.shift><Key.shift><Key.shift><Key.shift><Key.shift><Key.shift>GIVEN<Key.space><Key.space><Key.backspace>THE<Key.space>POTENTIAL<Key.space>COMPLEXITY<Key.space>OF<Key.space>THIS<Key.space>TASK,<Key.space>LET<Key.space>US<Key.space>ENSURE<Key.space>THAT<Key.space>WE<Key.space>HAVE<Key.space>THE<Key.space>NECESSDA<Key.backspace><Key.backspace>ARY<Key.space>EXPERISE<Key.space><Key.backspace><Key.backspace><Key.backspace><Key.backspace>TISE<Key.space>AND<Key.space>KNOWLEDGE<Key.space>TO<Key.space>EXECUTE<Key.space>IT<Key.space>EFE<Key.backspace>FECTIVELY.
Screenshot: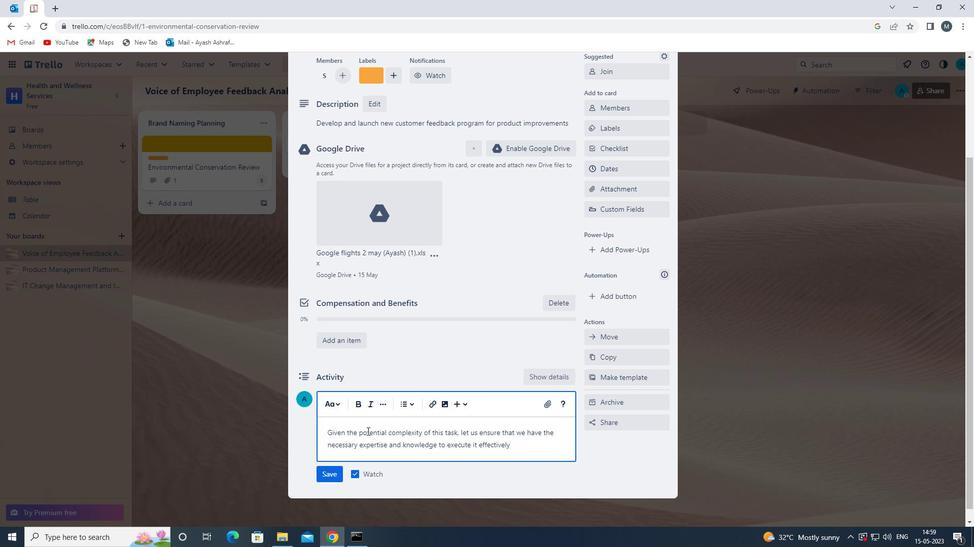 
Action: Mouse moved to (322, 472)
Screenshot: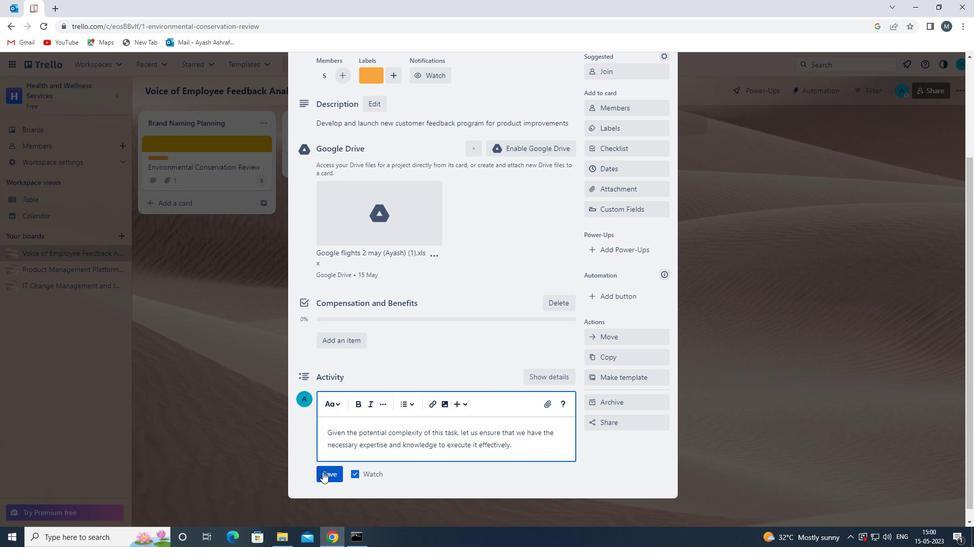 
Action: Mouse pressed left at (322, 472)
Screenshot: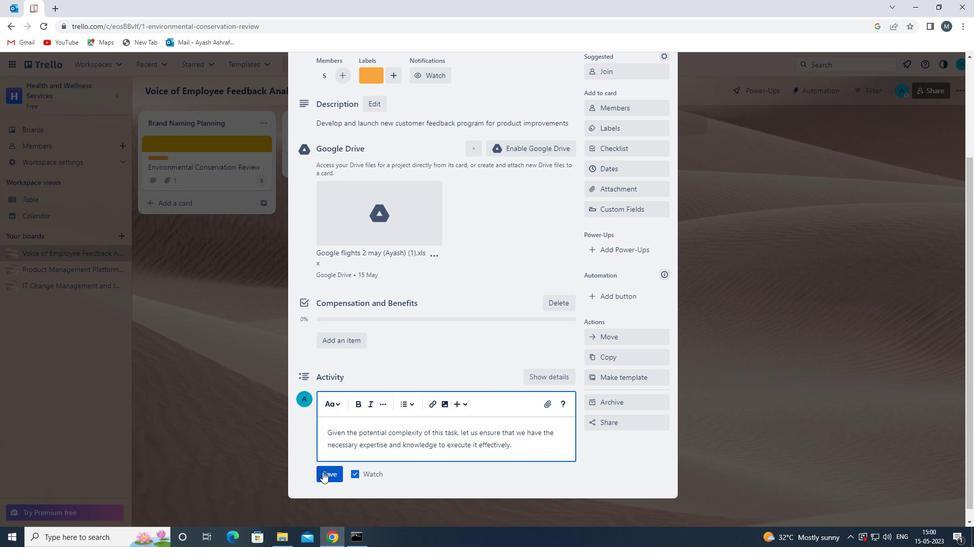 
Action: Mouse moved to (515, 380)
Screenshot: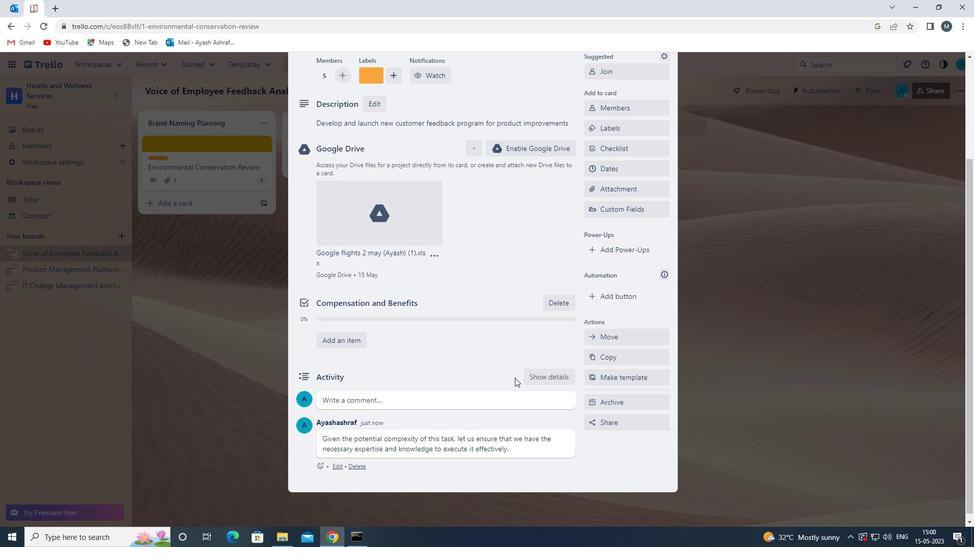
Action: Mouse scrolled (515, 381) with delta (0, 0)
Screenshot: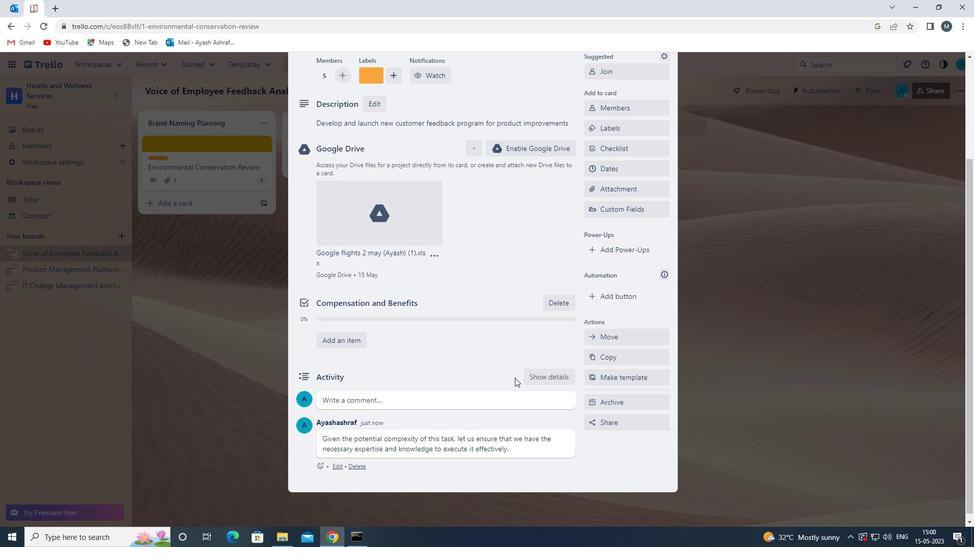 
Action: Mouse scrolled (515, 381) with delta (0, 0)
Screenshot: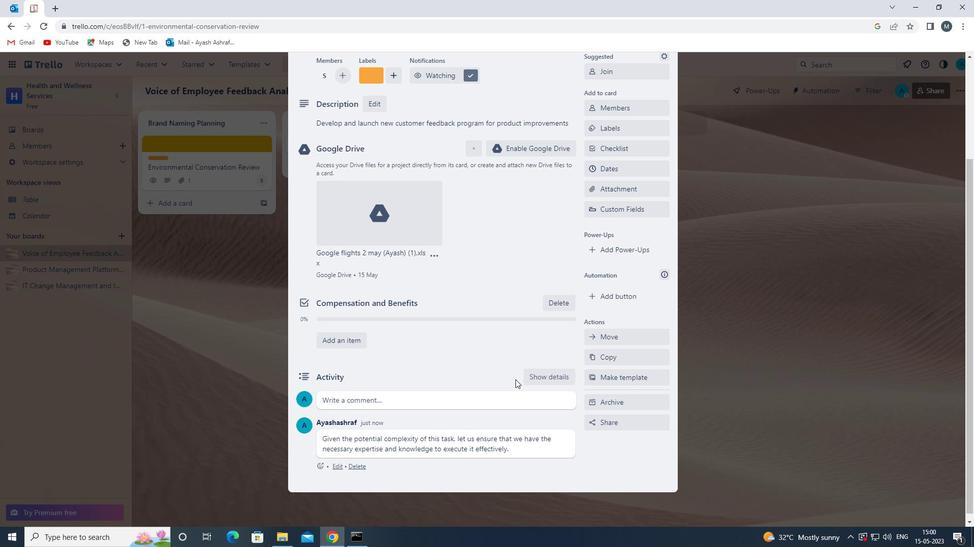 
Action: Mouse scrolled (515, 381) with delta (0, 0)
Screenshot: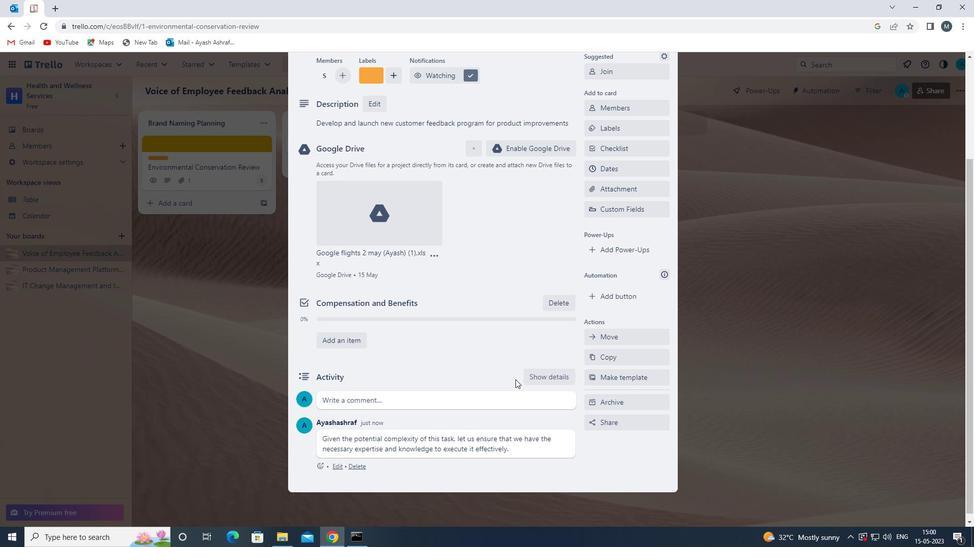
Action: Mouse moved to (606, 301)
Screenshot: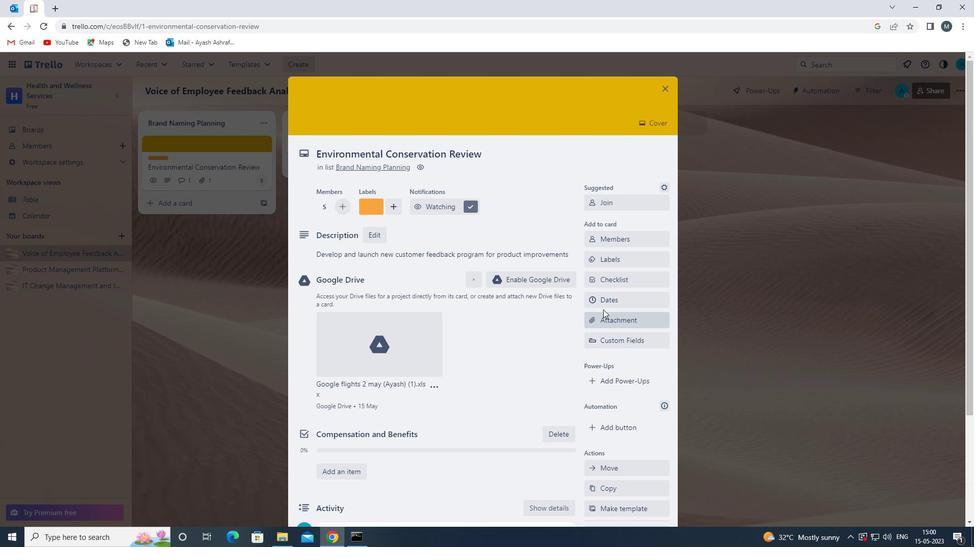 
Action: Mouse pressed left at (606, 301)
Screenshot: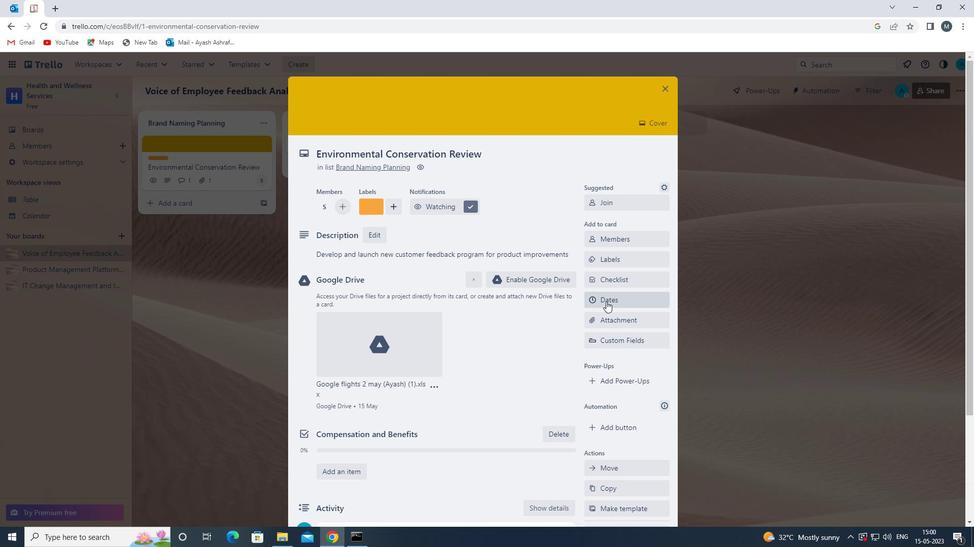 
Action: Mouse moved to (595, 277)
Screenshot: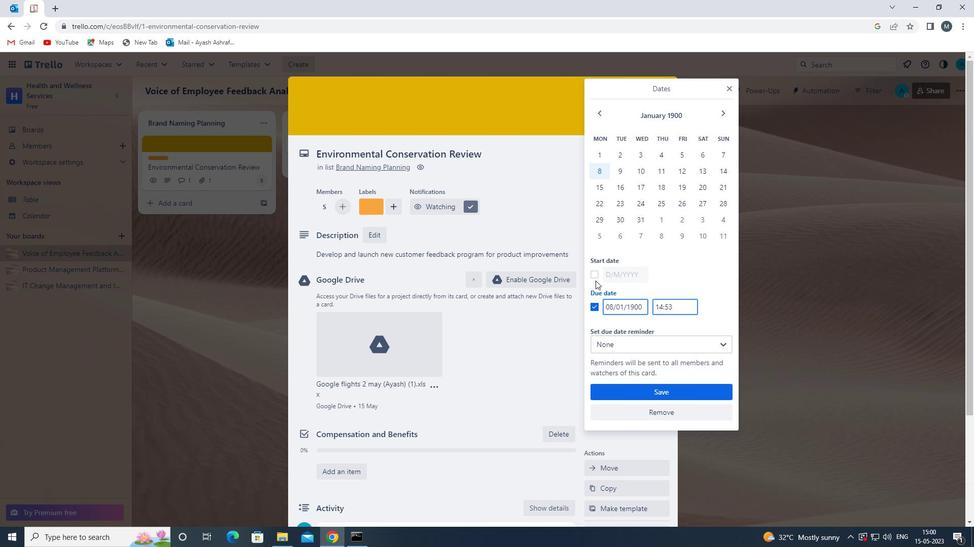 
Action: Mouse pressed left at (595, 277)
Screenshot: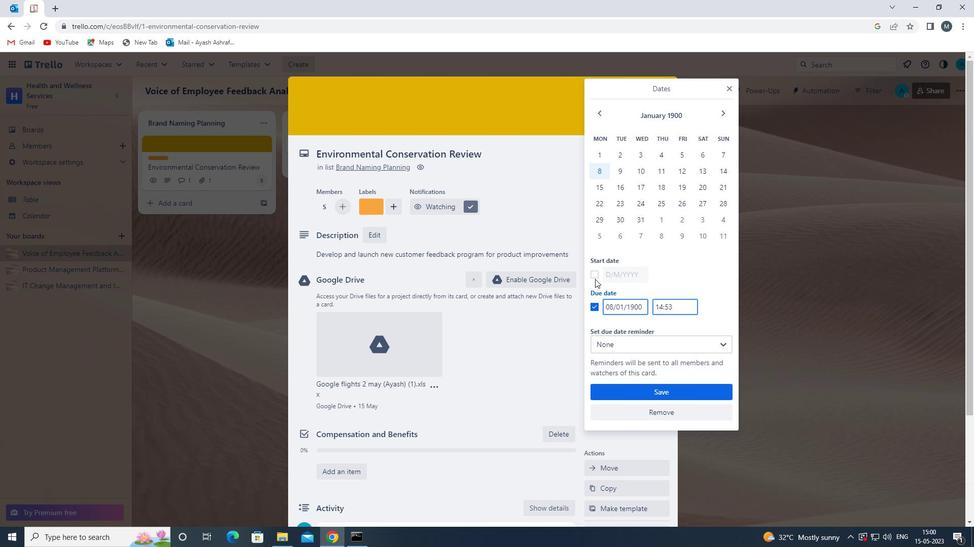 
Action: Mouse moved to (611, 278)
Screenshot: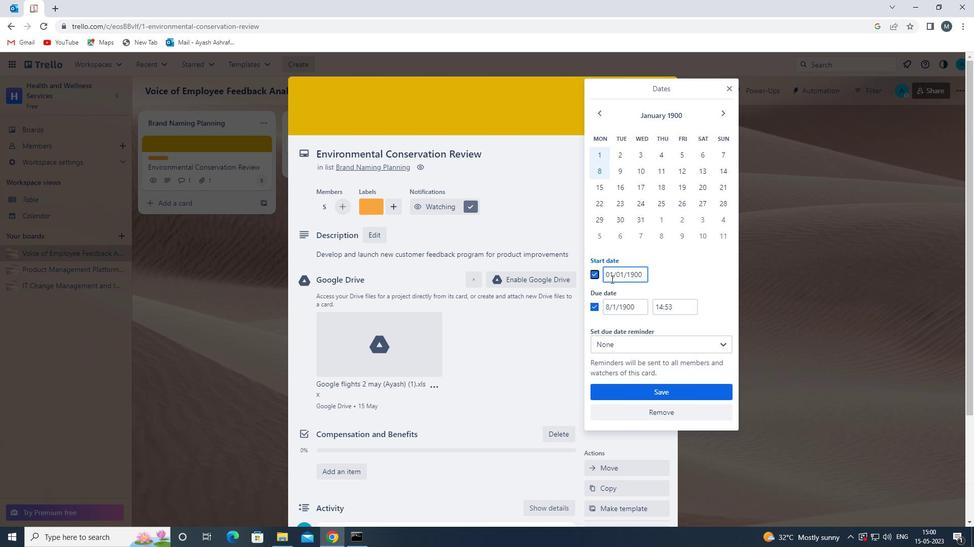 
Action: Mouse pressed left at (611, 278)
Screenshot: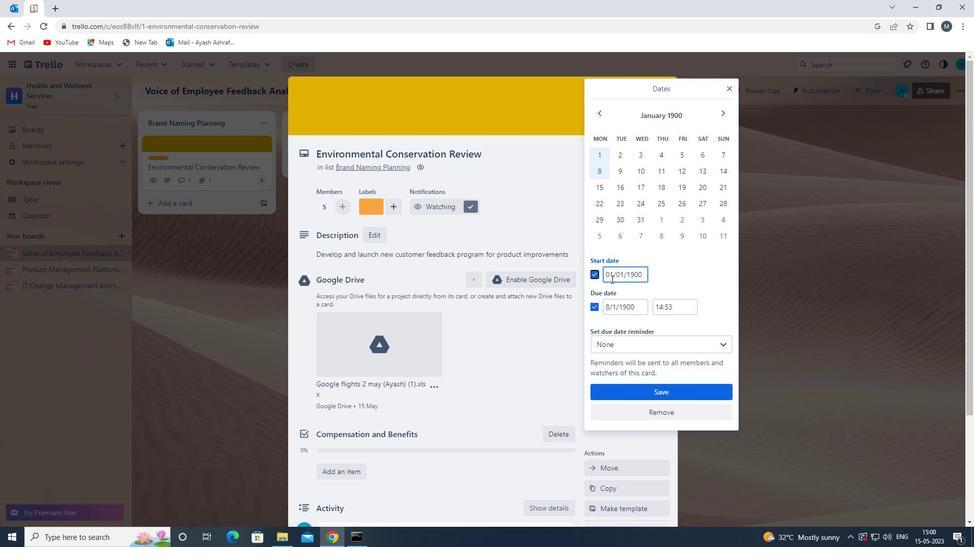 
Action: Mouse moved to (609, 275)
Screenshot: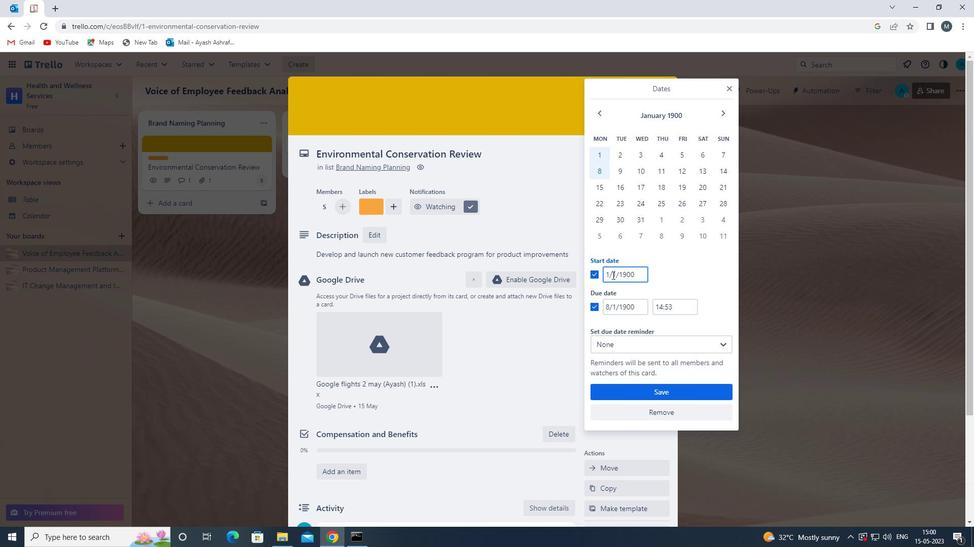 
Action: Mouse pressed left at (609, 275)
Screenshot: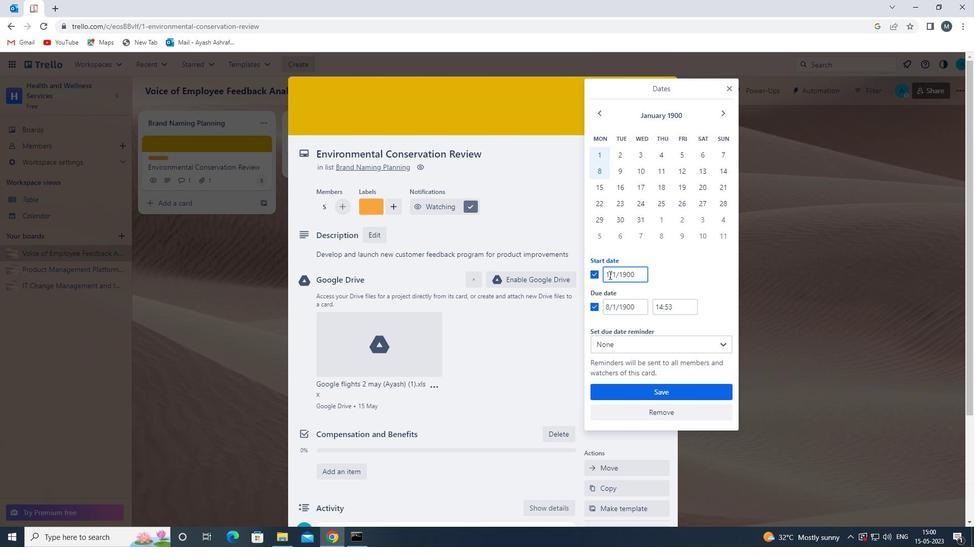 
Action: Mouse moved to (611, 275)
Screenshot: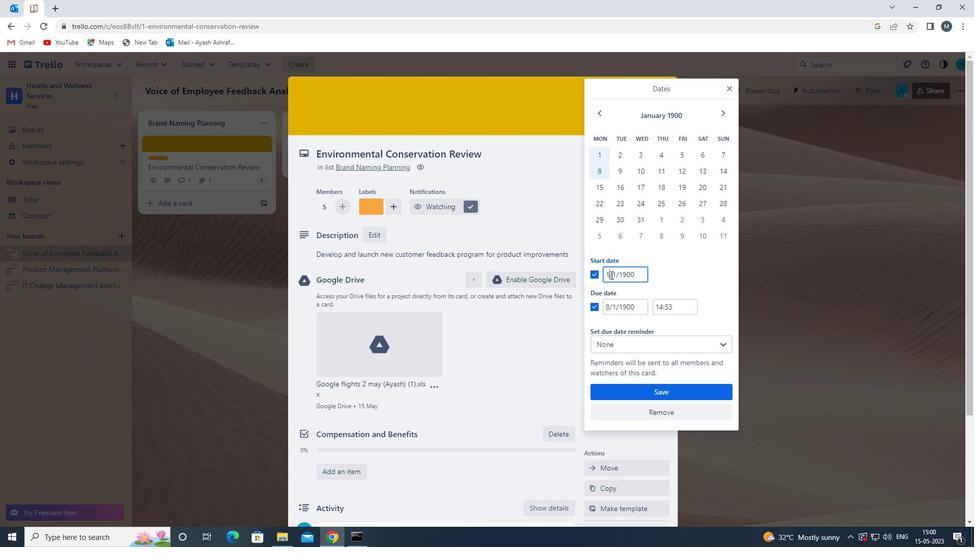 
Action: Key pressed <Key.backspace>02
Screenshot: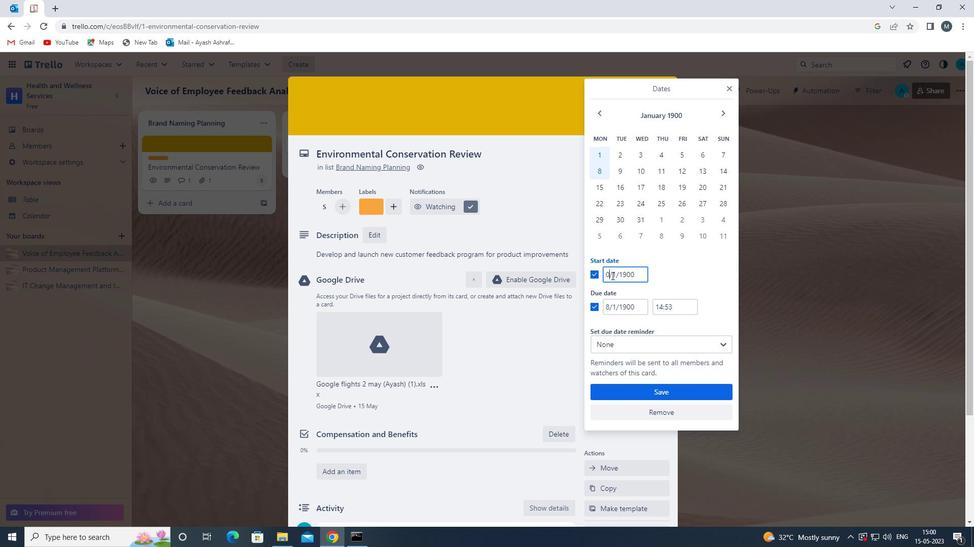 
Action: Mouse moved to (615, 276)
Screenshot: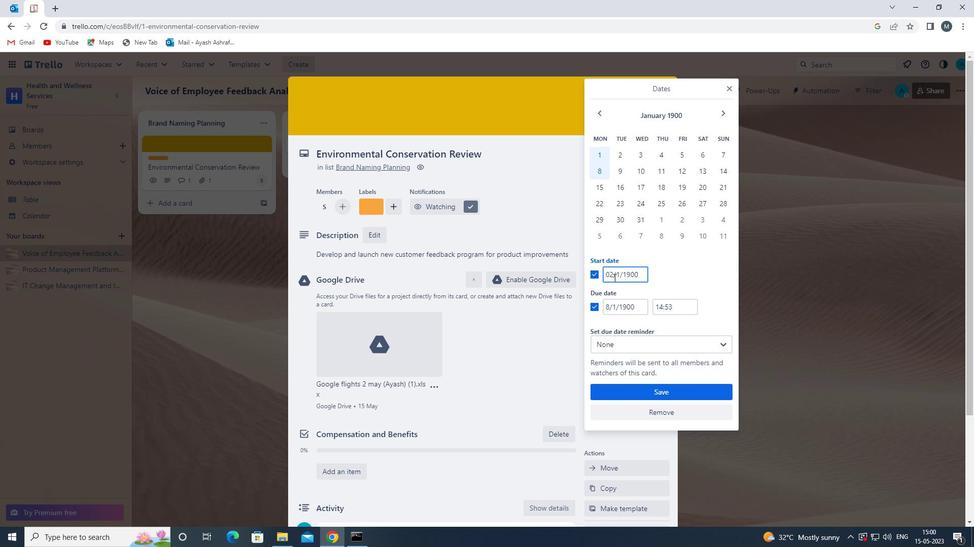 
Action: Mouse pressed left at (615, 276)
Screenshot: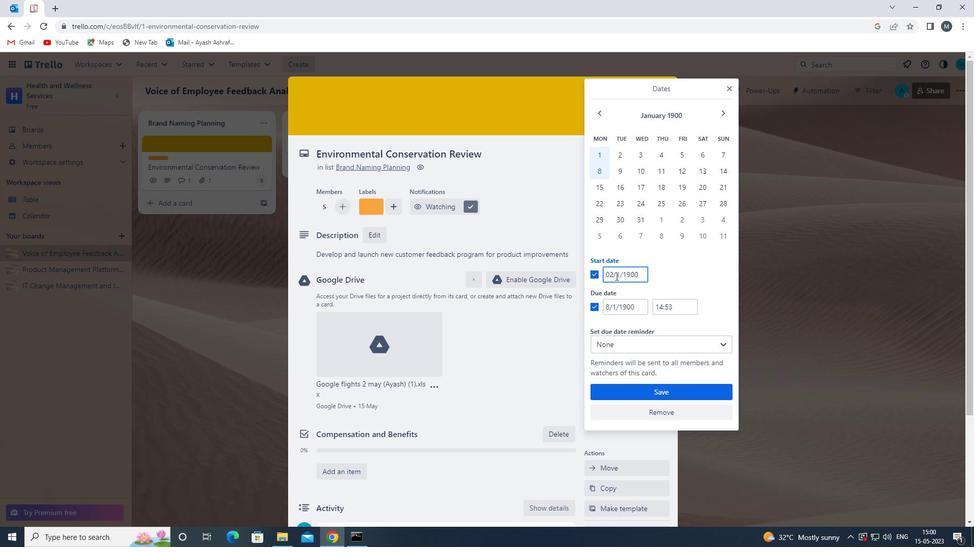 
Action: Mouse moved to (621, 285)
Screenshot: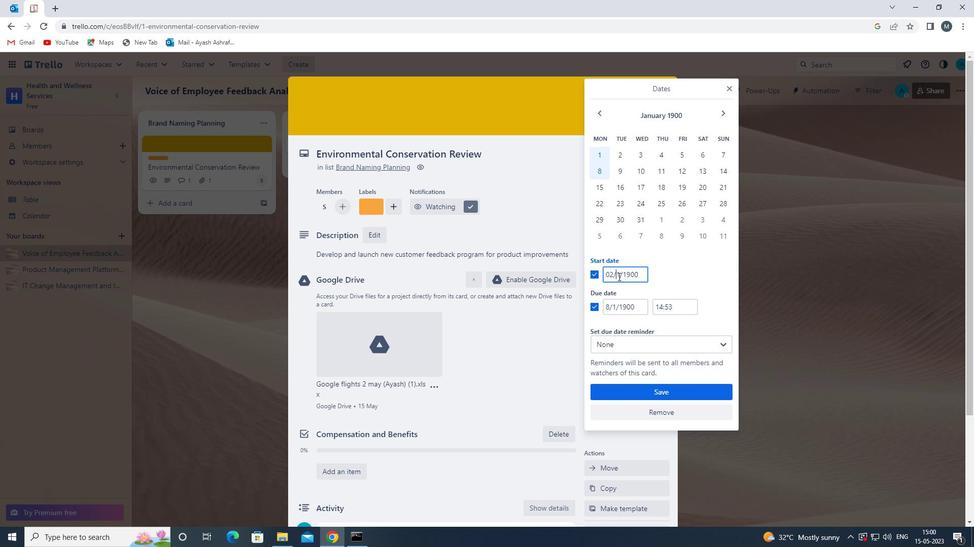 
Action: Key pressed 0
Screenshot: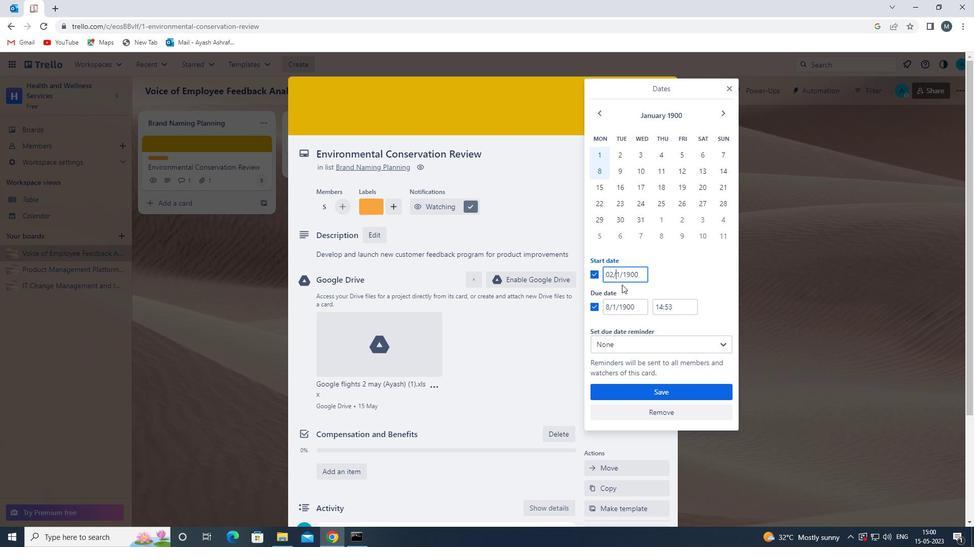 
Action: Mouse moved to (610, 305)
Screenshot: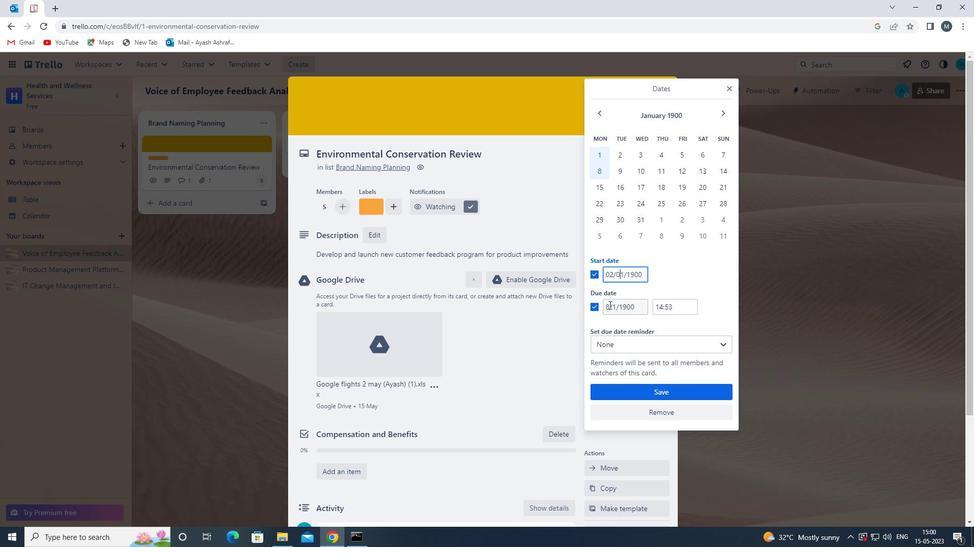 
Action: Mouse pressed left at (610, 305)
Screenshot: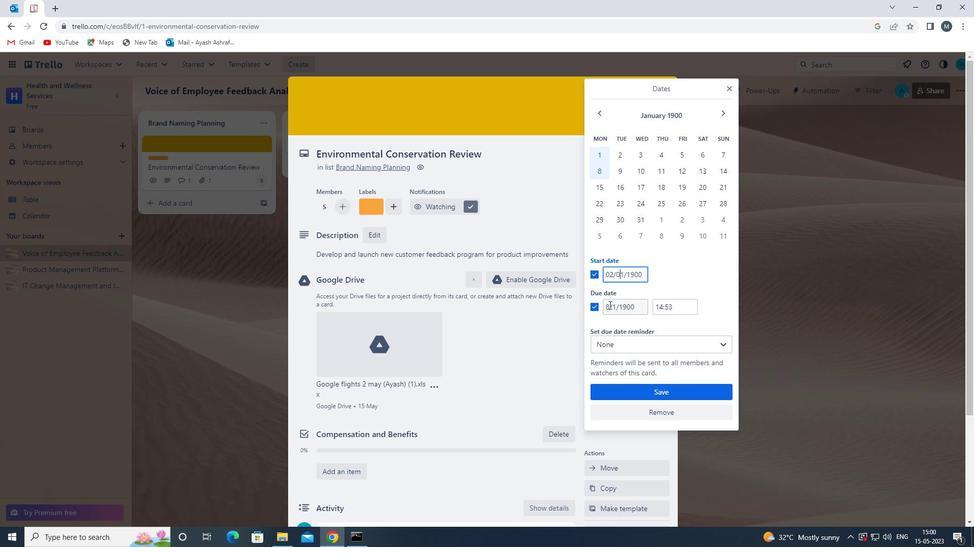 
Action: Mouse moved to (613, 309)
Screenshot: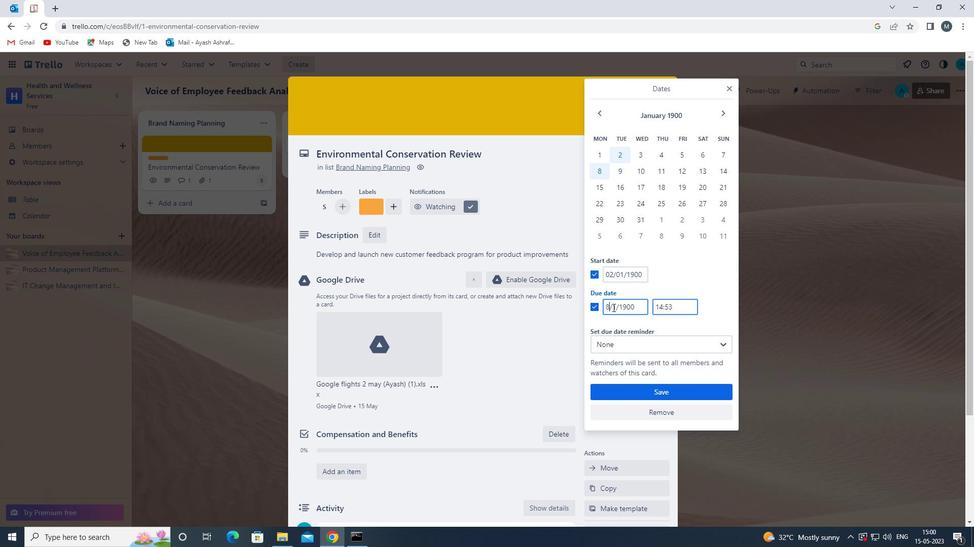 
Action: Key pressed <Key.backspace>09
Screenshot: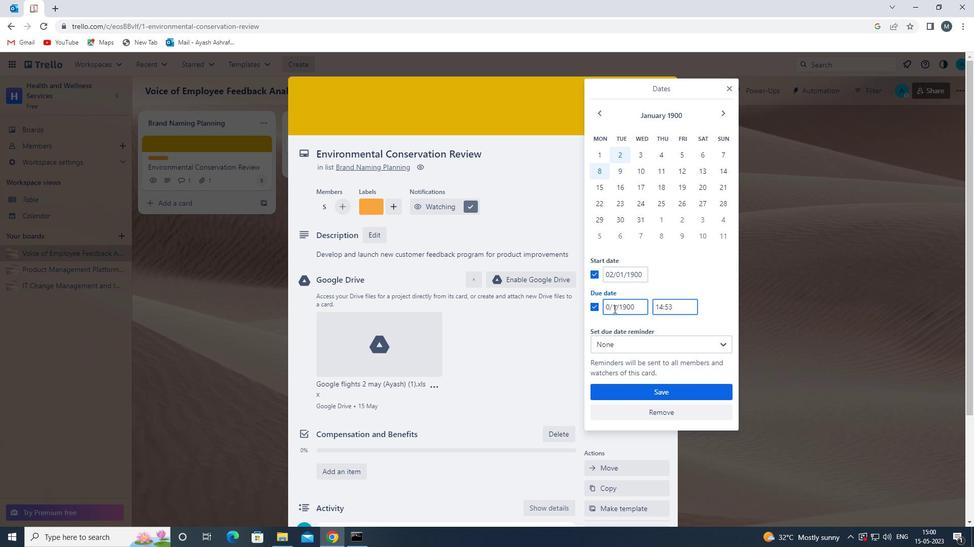 
Action: Mouse moved to (614, 307)
Screenshot: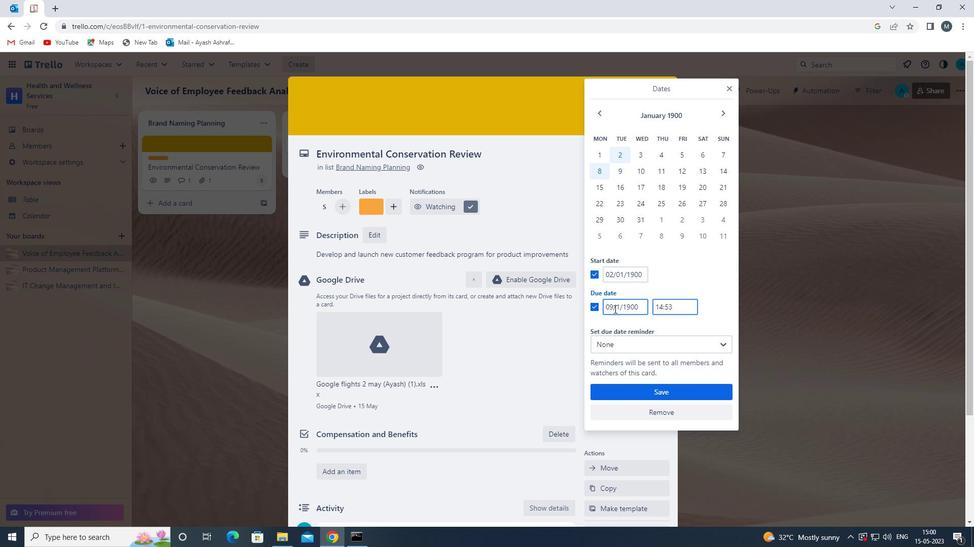 
Action: Mouse pressed left at (614, 307)
Screenshot: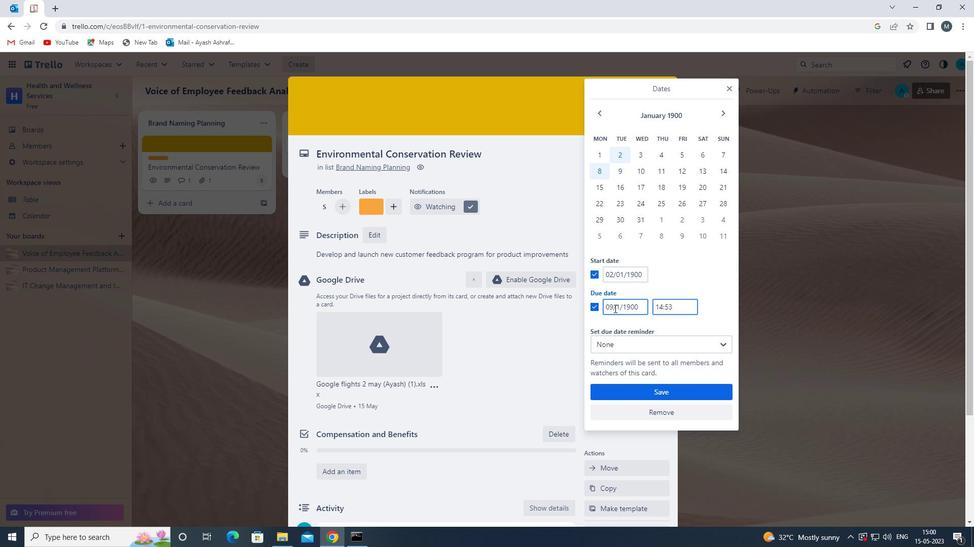 
Action: Mouse moved to (618, 315)
Screenshot: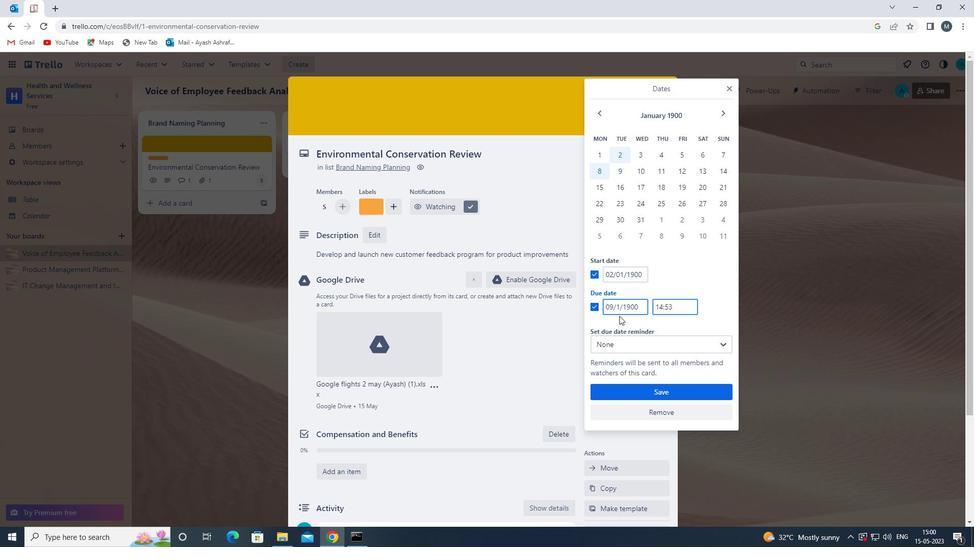 
Action: Mouse pressed left at (618, 315)
Screenshot: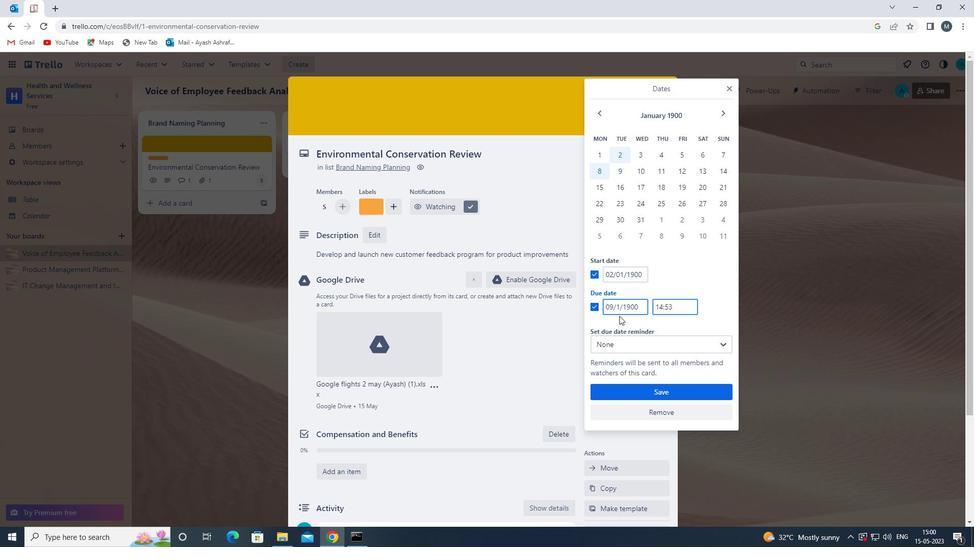 
Action: Mouse moved to (615, 309)
Screenshot: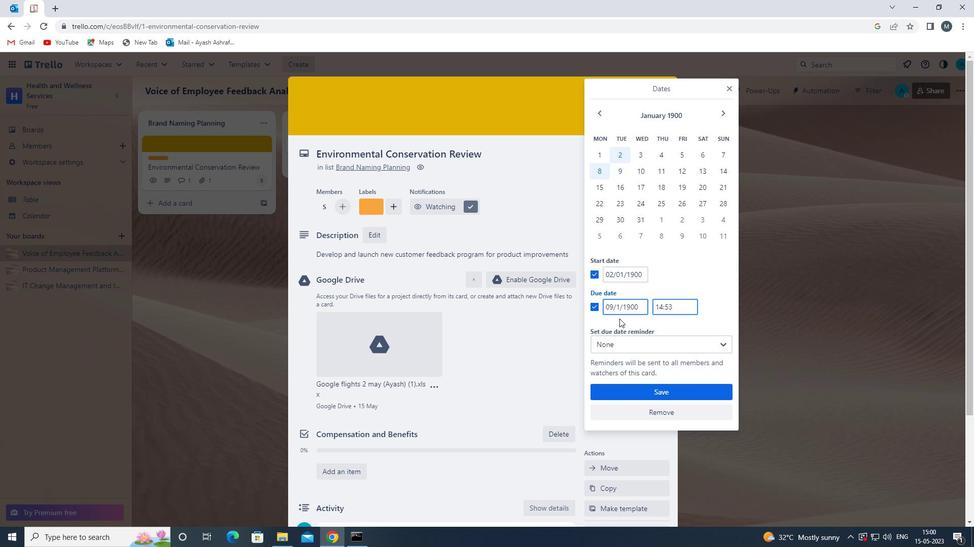 
Action: Mouse pressed left at (615, 309)
Screenshot: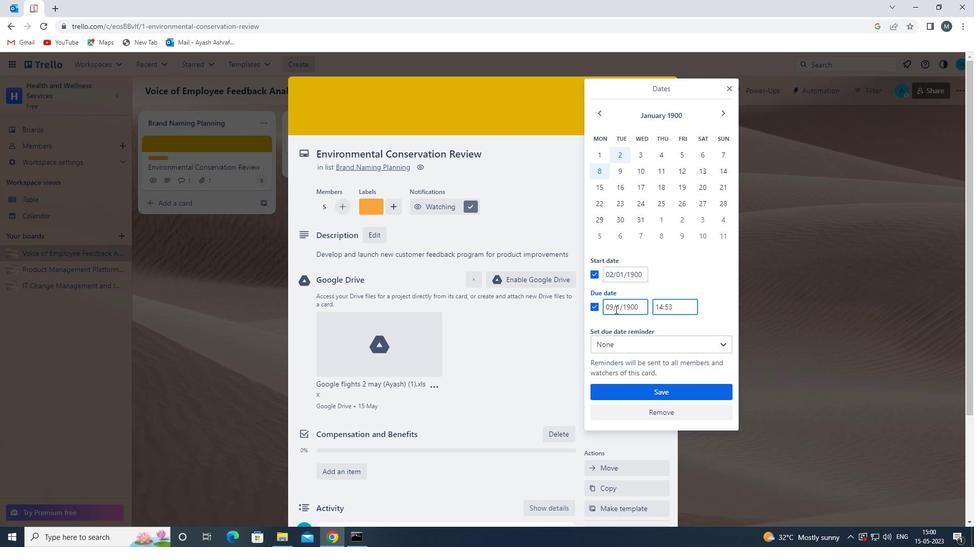 
Action: Mouse moved to (621, 315)
Screenshot: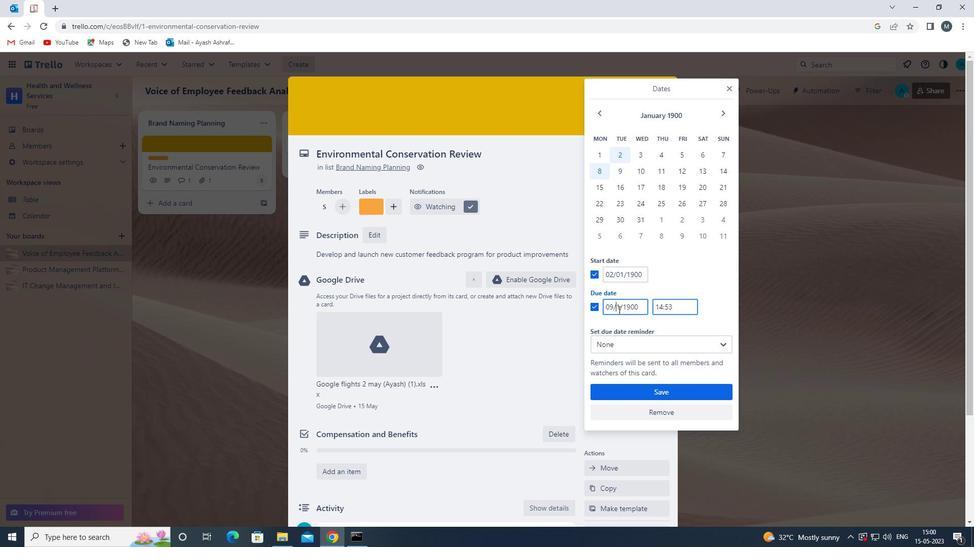 
Action: Key pressed 0
Screenshot: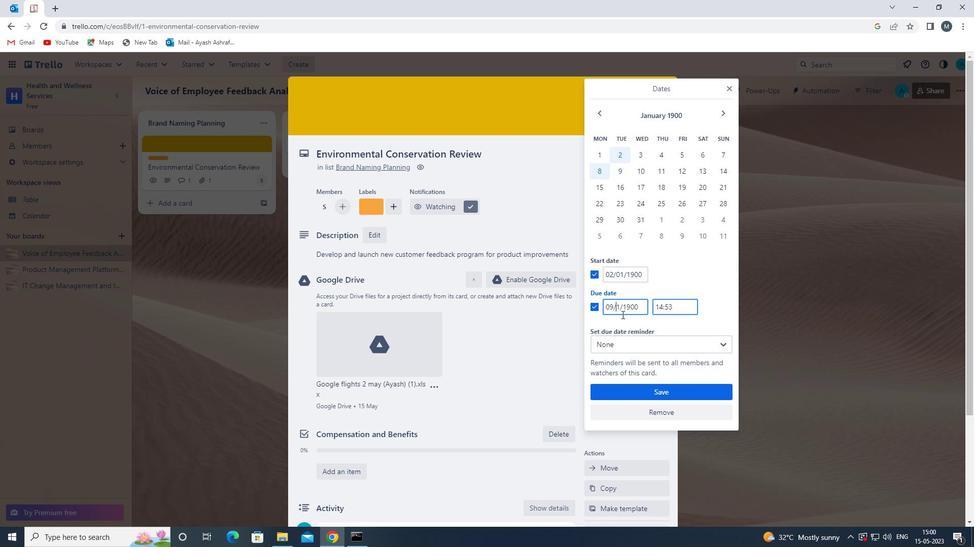 
Action: Mouse moved to (622, 393)
Screenshot: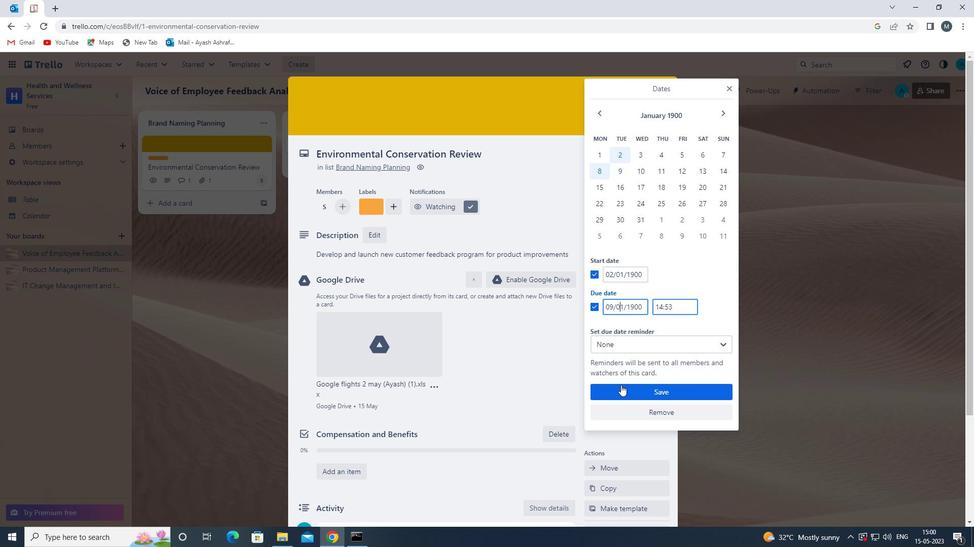 
Action: Mouse pressed left at (622, 393)
Screenshot: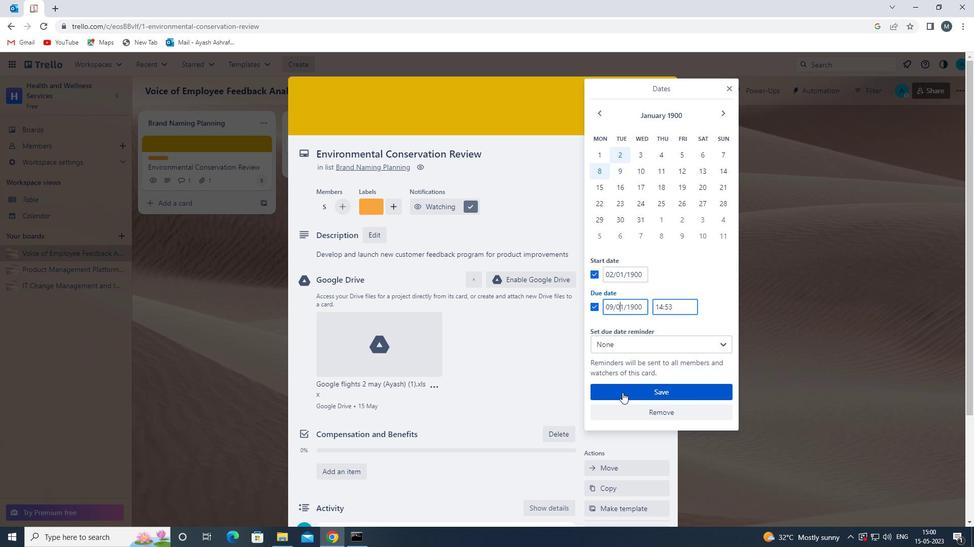 
Action: Mouse moved to (418, 410)
Screenshot: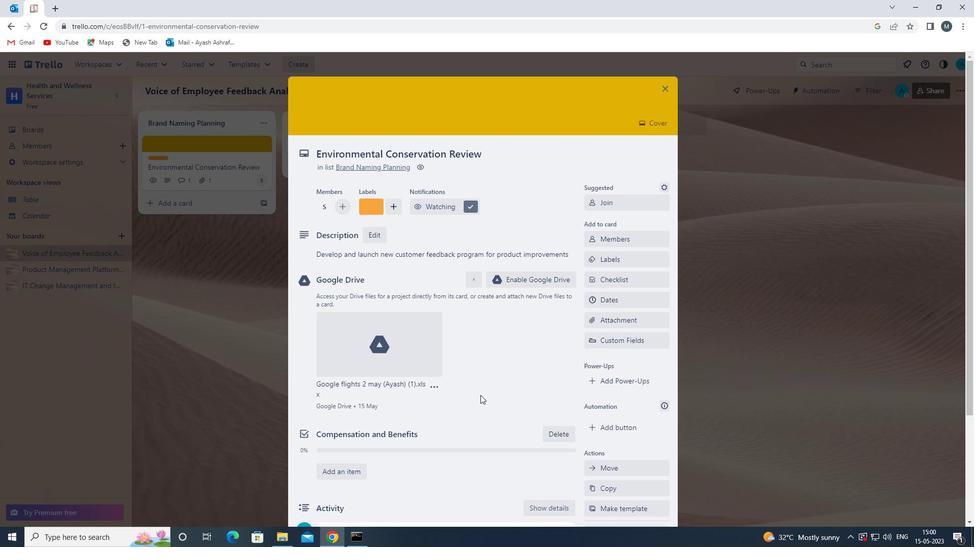 
Action: Mouse scrolled (418, 410) with delta (0, 0)
Screenshot: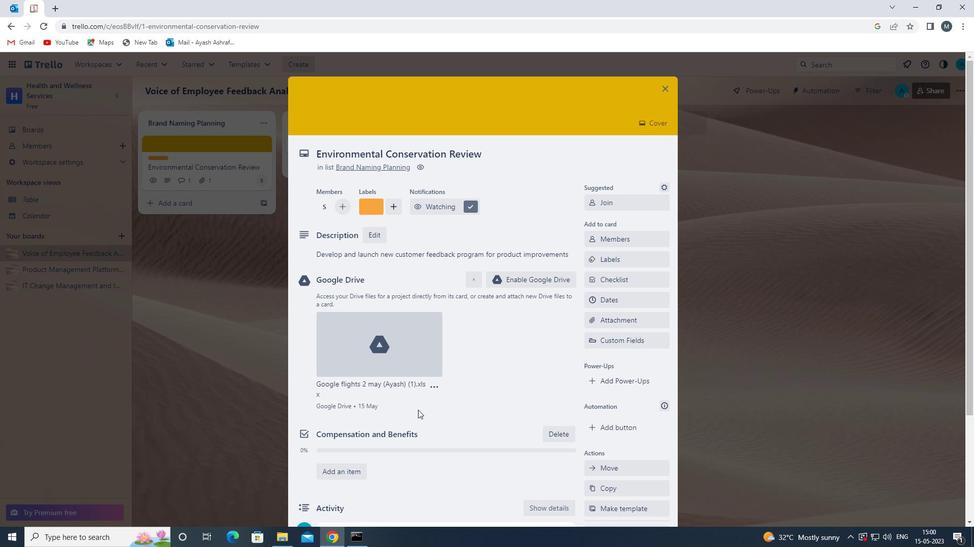 
Action: Mouse scrolled (418, 410) with delta (0, 0)
Screenshot: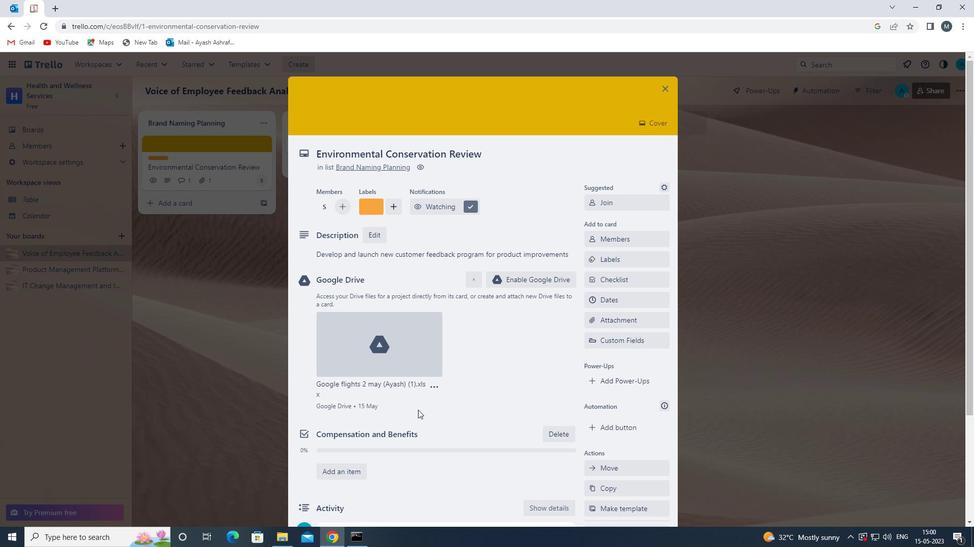 
Action: Mouse scrolled (418, 410) with delta (0, 0)
Screenshot: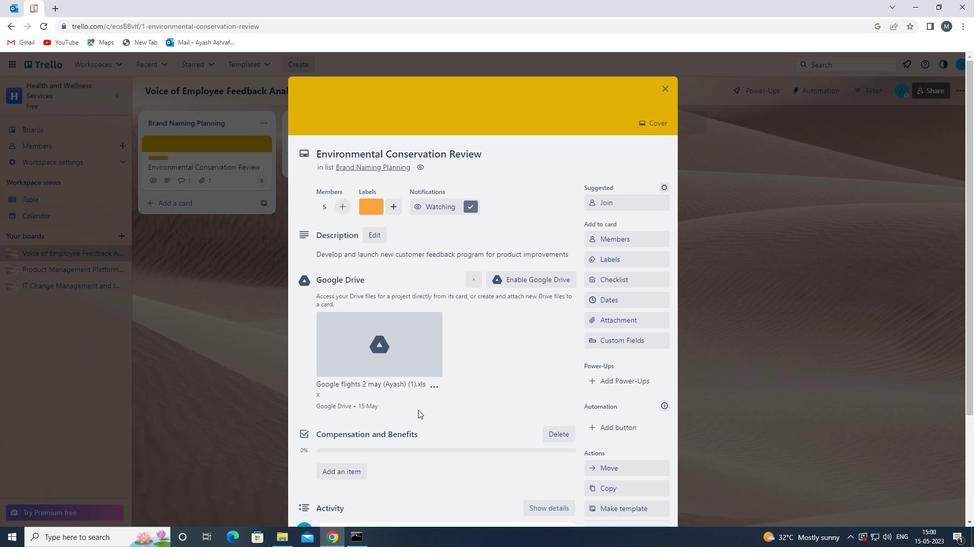 
Action: Mouse scrolled (418, 410) with delta (0, 0)
Screenshot: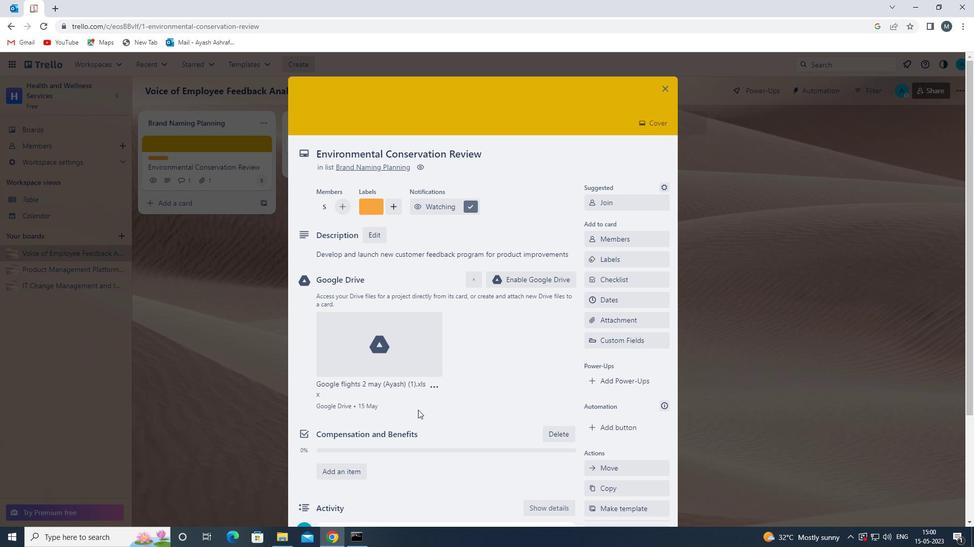 
Action: Mouse moved to (421, 410)
Screenshot: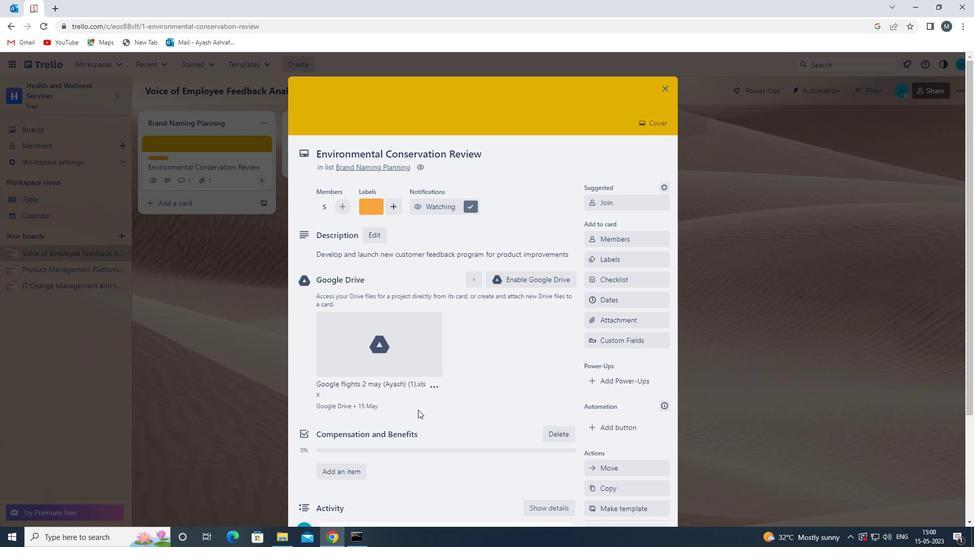 
Action: Mouse scrolled (421, 410) with delta (0, 0)
Screenshot: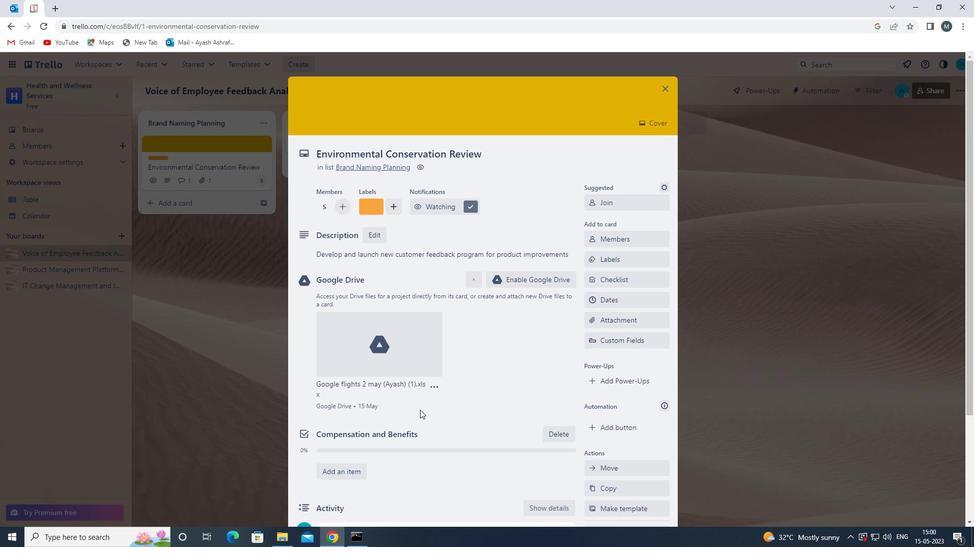 
Action: Mouse scrolled (421, 410) with delta (0, 0)
Screenshot: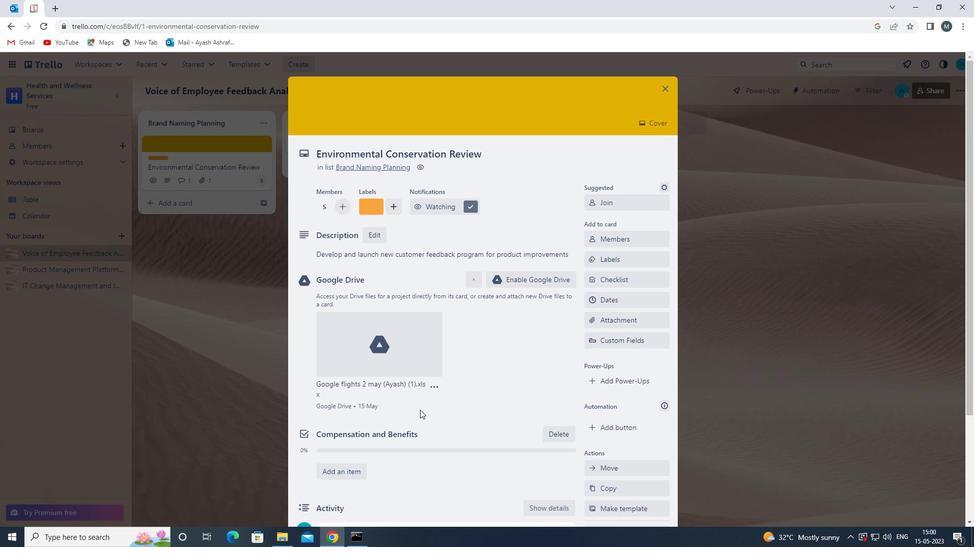 
Action: Mouse scrolled (421, 410) with delta (0, 0)
Screenshot: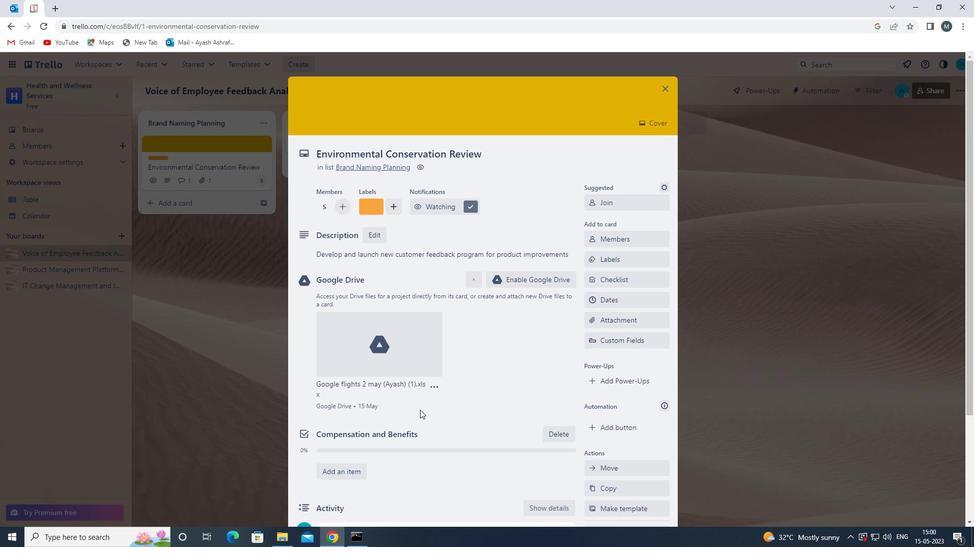 
Action: Mouse moved to (423, 409)
Screenshot: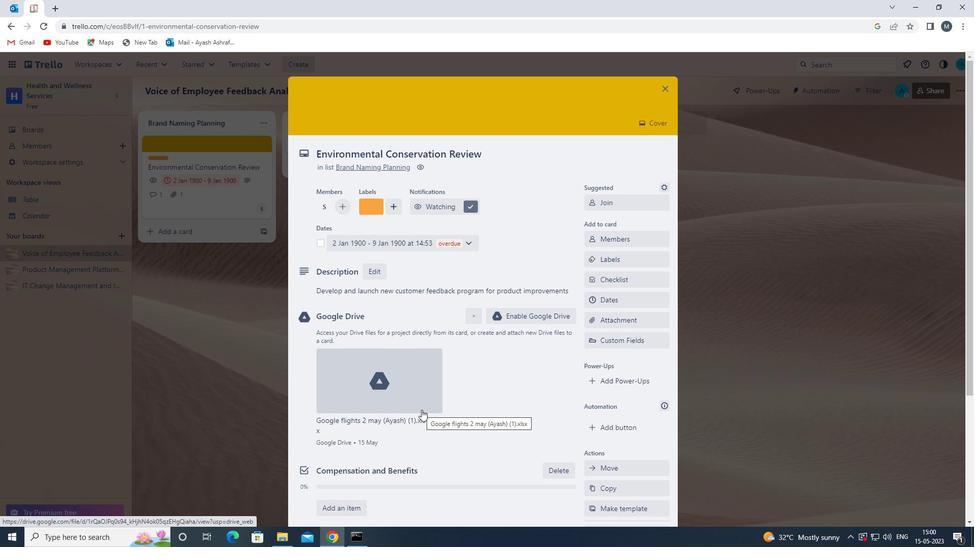 
